 Task: Create a new list in Google Maps and name it.
Action: Mouse moved to (187, 307)
Screenshot: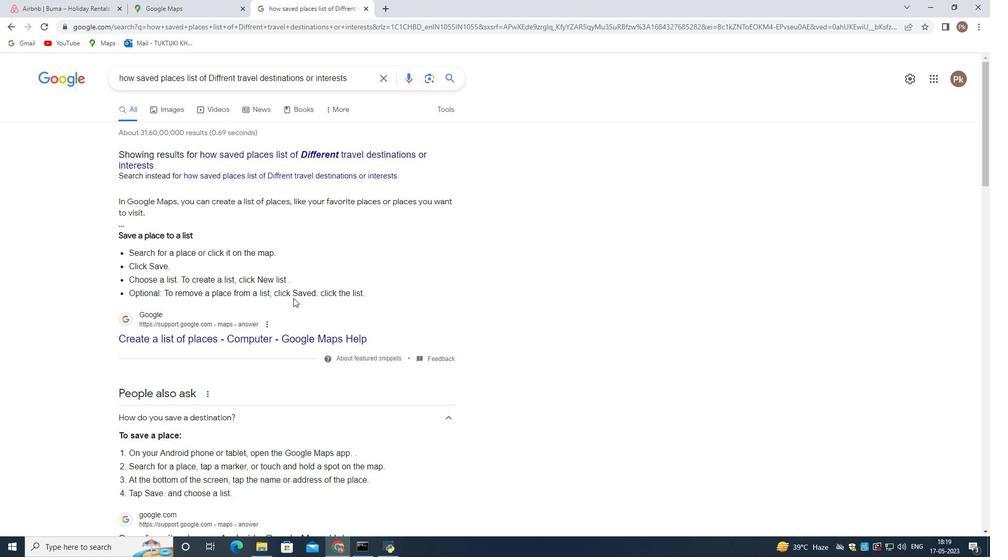 
Action: Mouse scrolled (187, 306) with delta (0, 0)
Screenshot: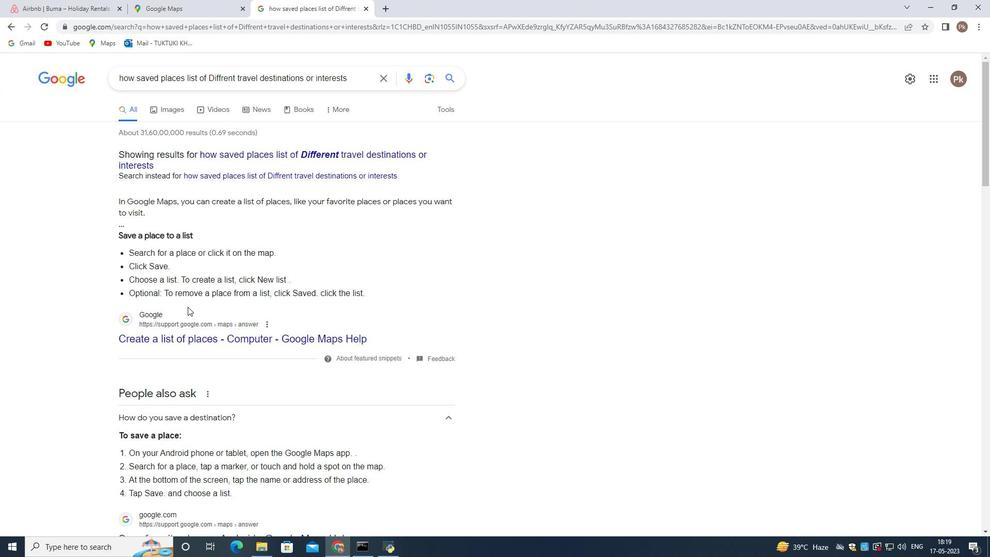 
Action: Mouse scrolled (187, 306) with delta (0, 0)
Screenshot: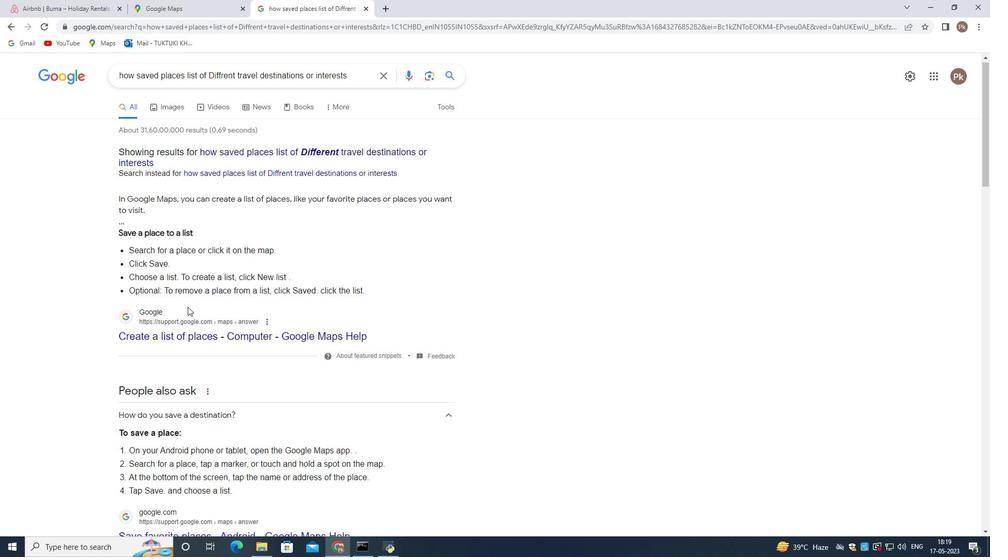 
Action: Mouse moved to (253, 397)
Screenshot: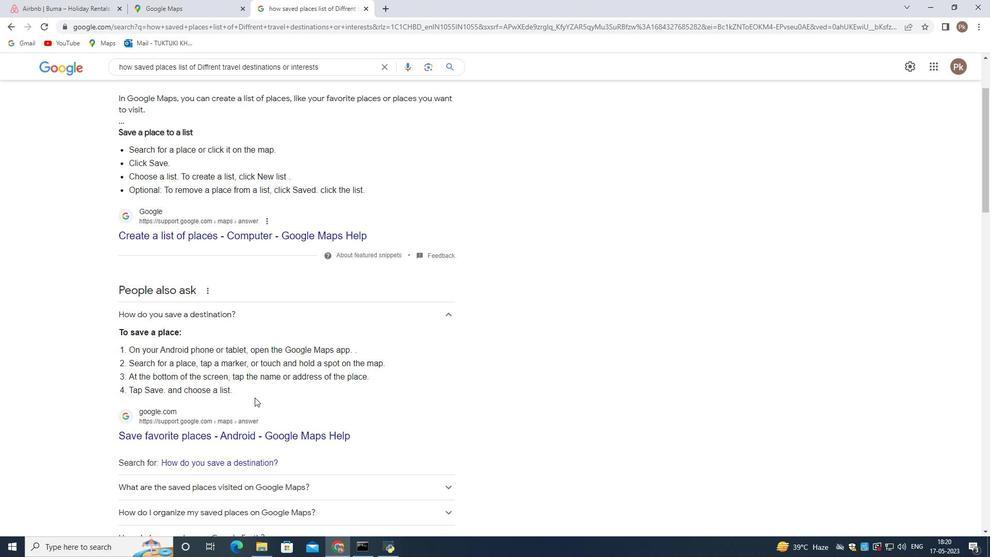 
Action: Mouse scrolled (253, 396) with delta (0, 0)
Screenshot: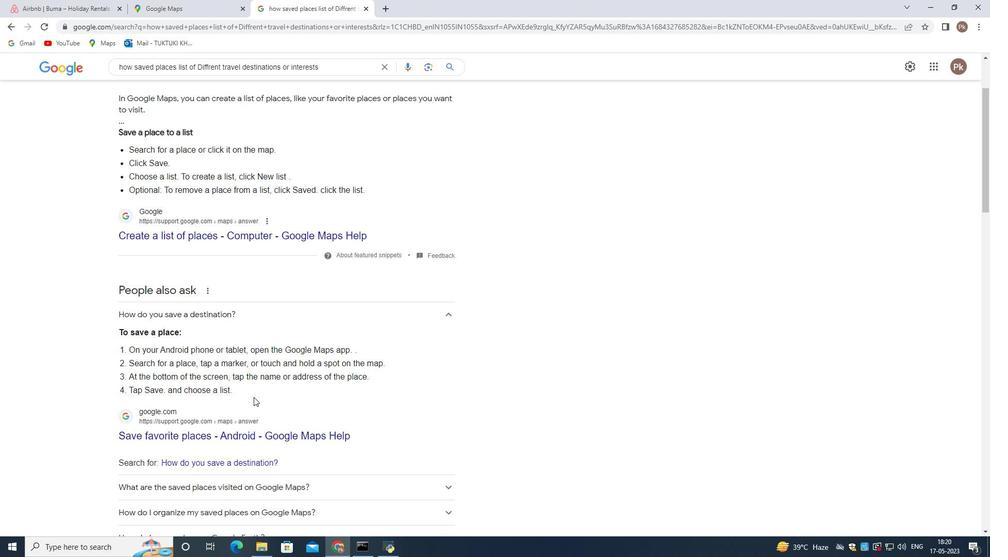 
Action: Mouse moved to (221, 348)
Screenshot: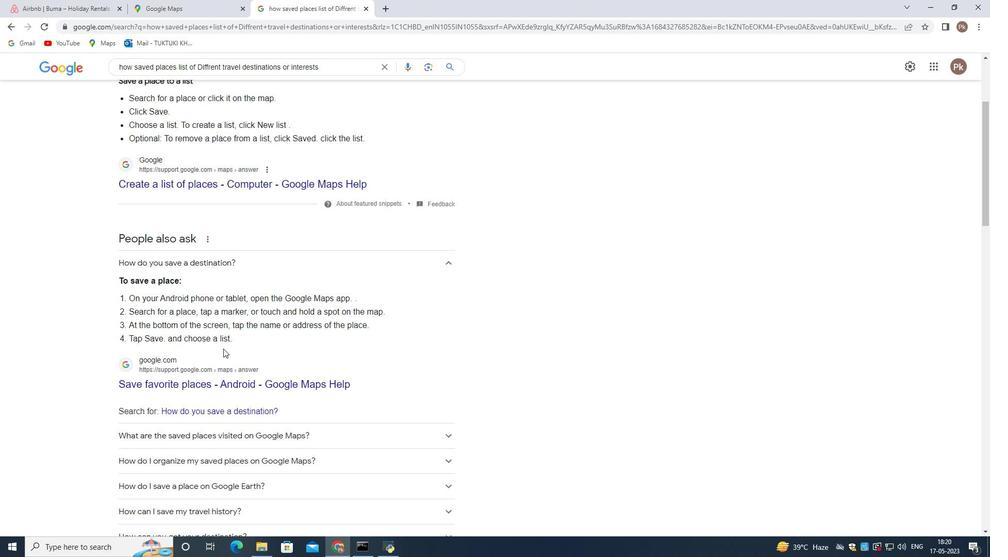 
Action: Mouse scrolled (221, 348) with delta (0, 0)
Screenshot: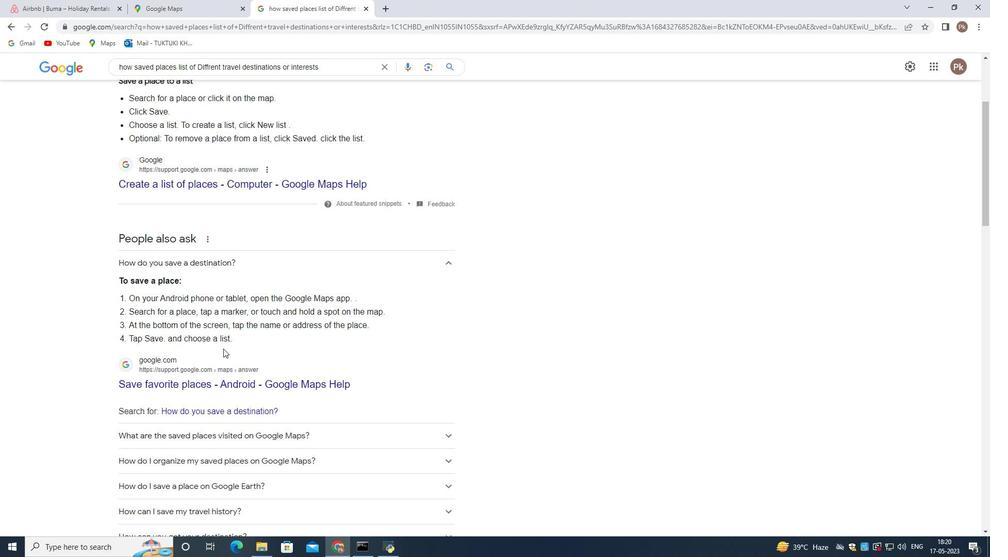 
Action: Mouse moved to (197, 409)
Screenshot: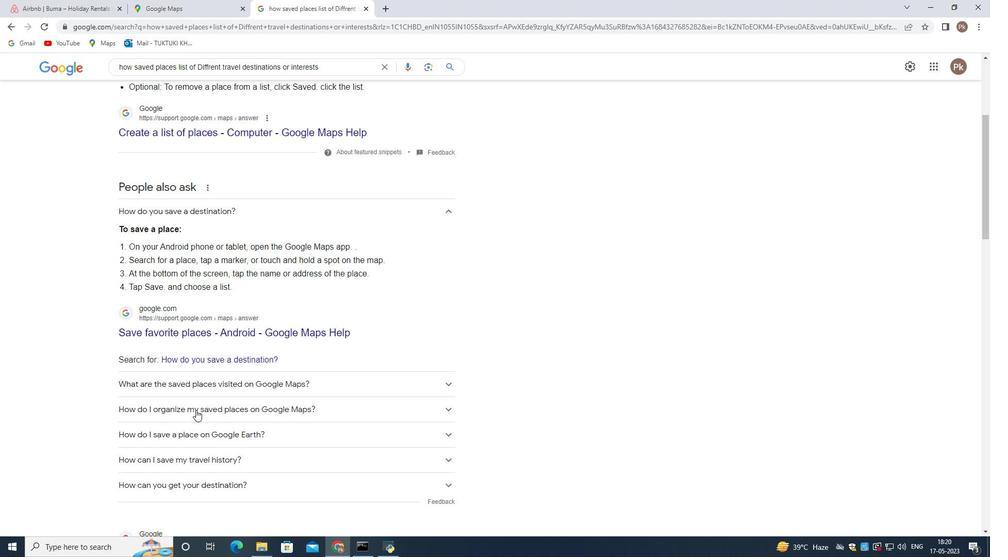
Action: Mouse pressed left at (197, 409)
Screenshot: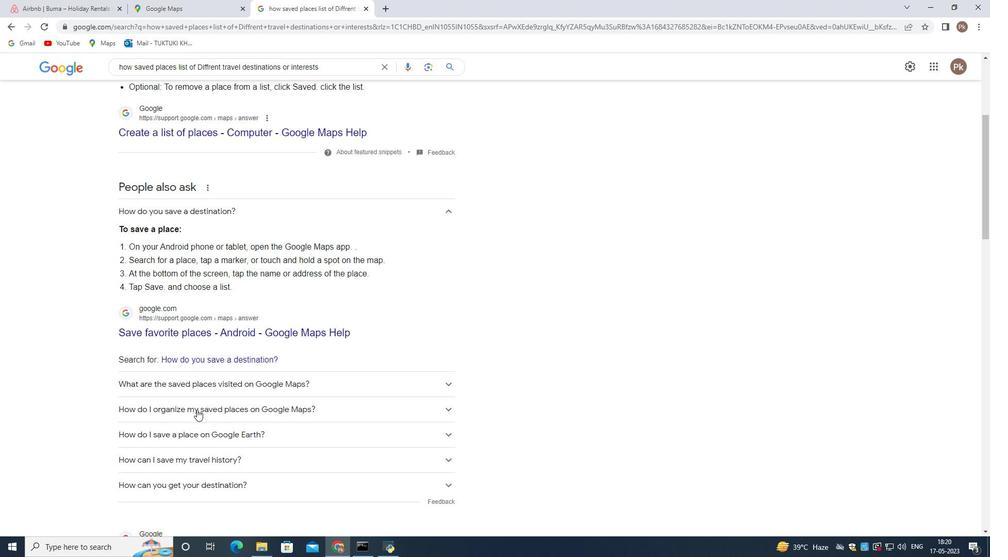 
Action: Mouse moved to (199, 375)
Screenshot: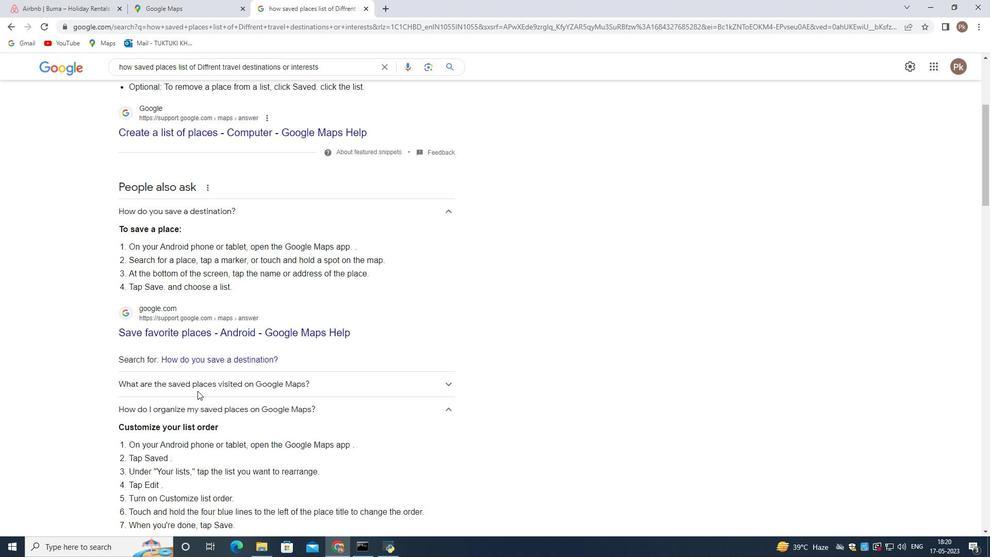 
Action: Mouse scrolled (199, 375) with delta (0, 0)
Screenshot: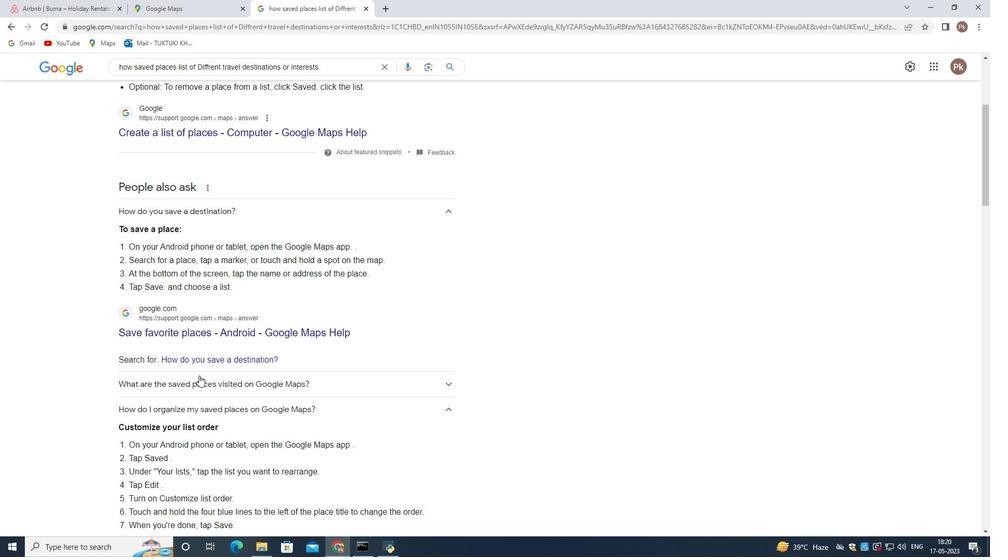 
Action: Mouse scrolled (199, 375) with delta (0, 0)
Screenshot: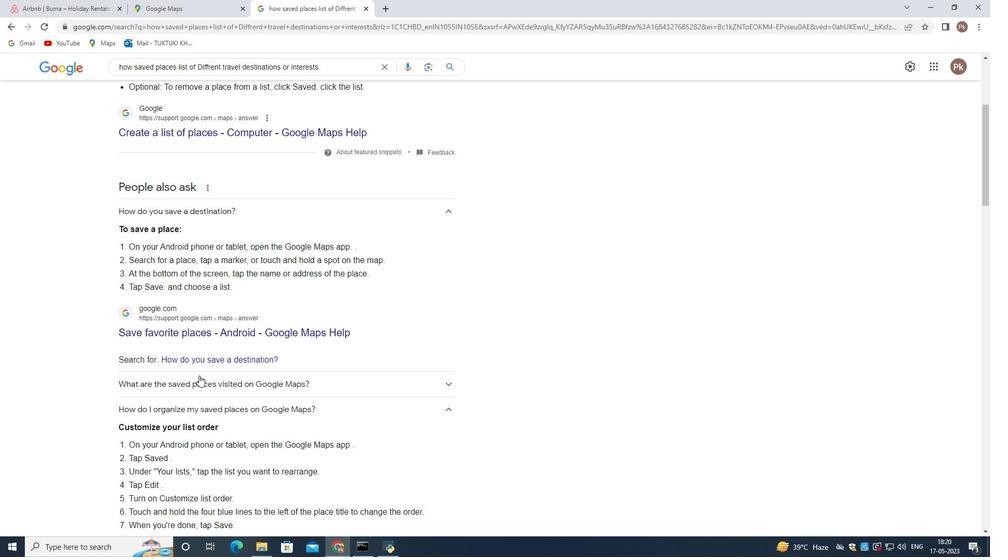 
Action: Mouse moved to (162, 5)
Screenshot: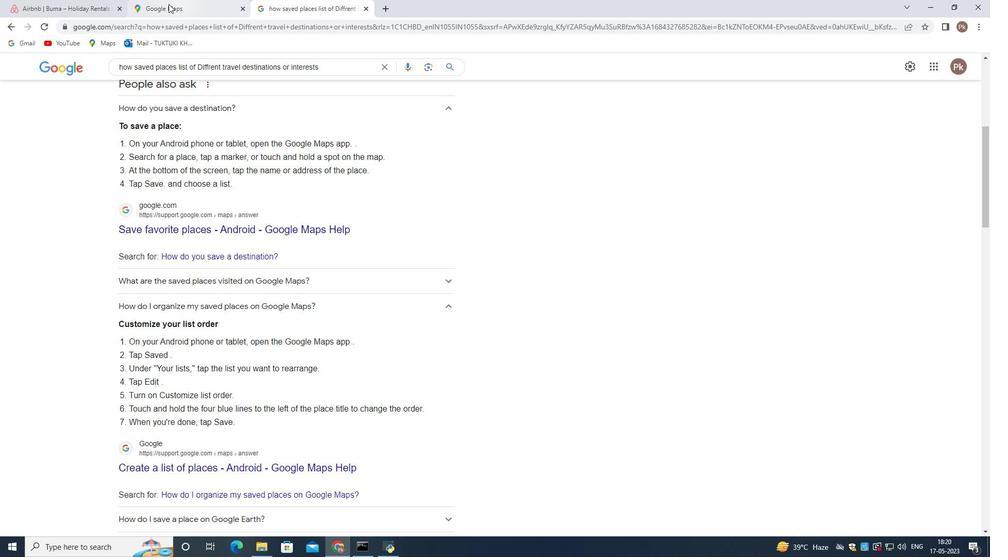 
Action: Mouse pressed left at (162, 5)
Screenshot: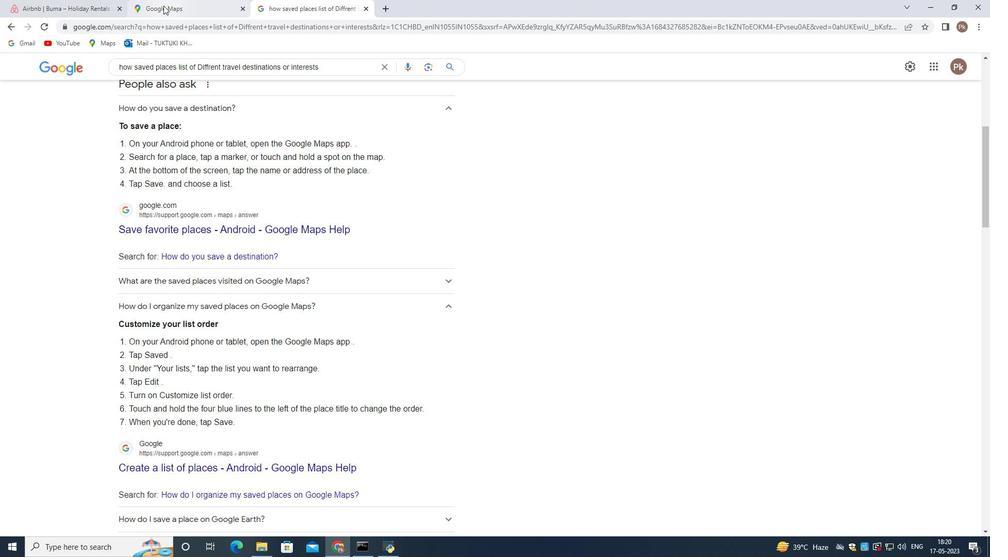 
Action: Mouse moved to (19, 97)
Screenshot: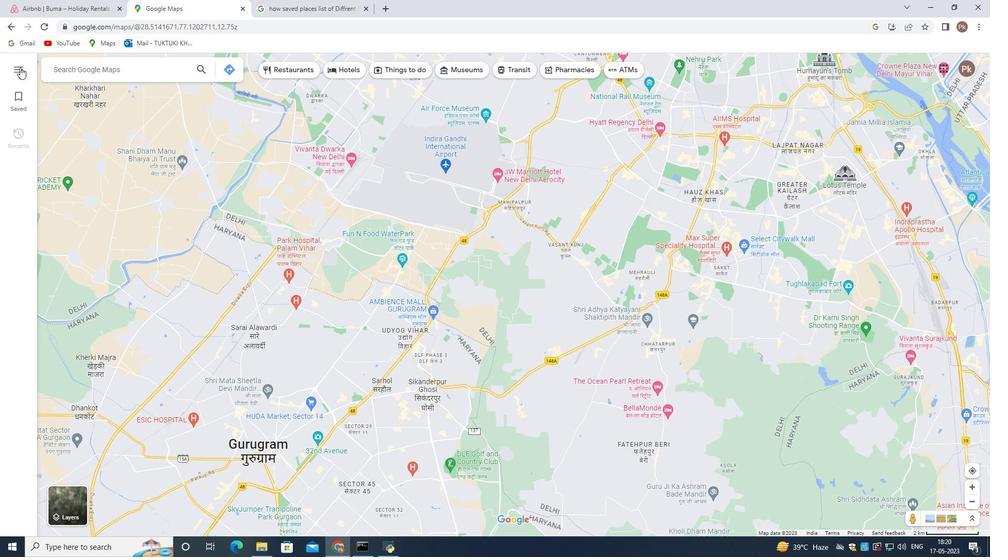 
Action: Mouse scrolled (19, 98) with delta (0, 0)
Screenshot: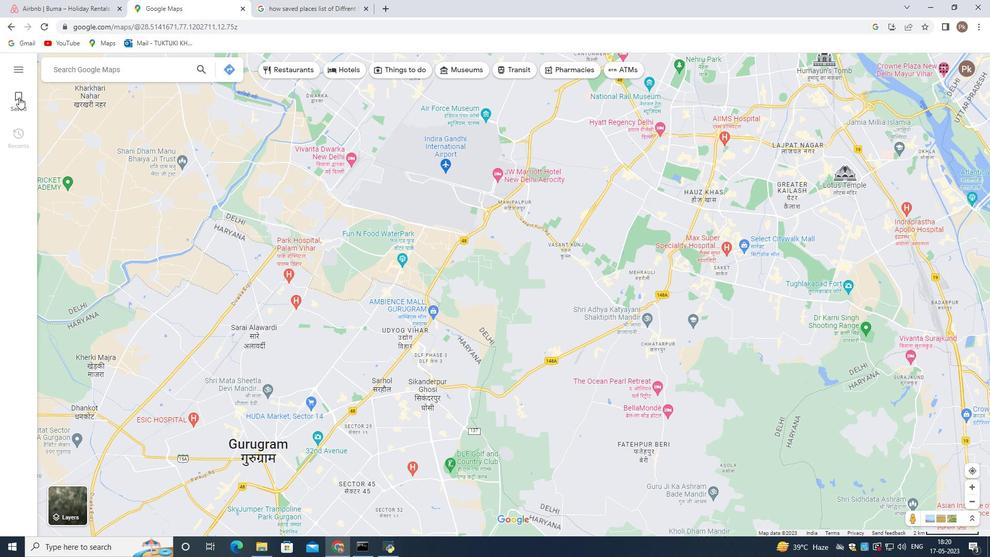 
Action: Mouse scrolled (19, 98) with delta (0, 0)
Screenshot: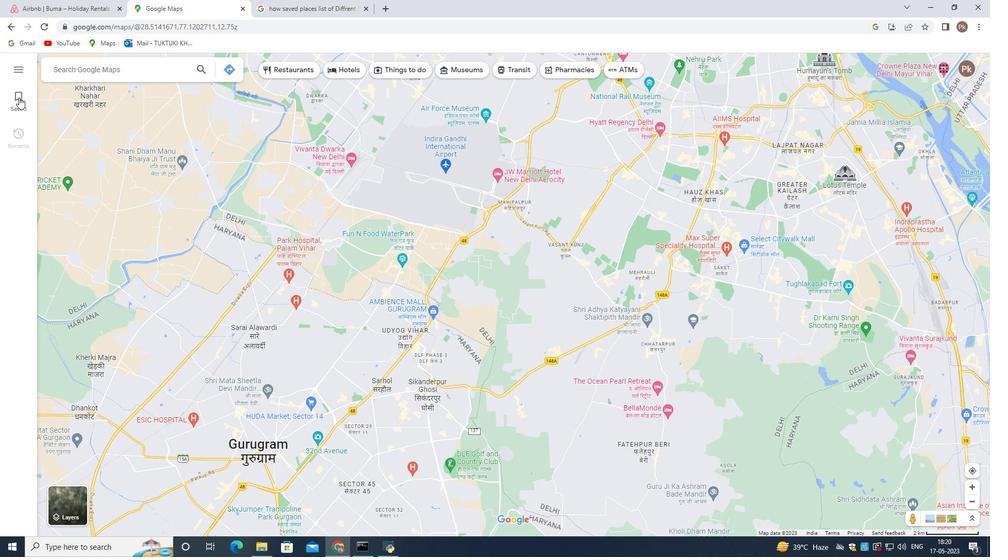 
Action: Mouse scrolled (19, 98) with delta (0, 0)
Screenshot: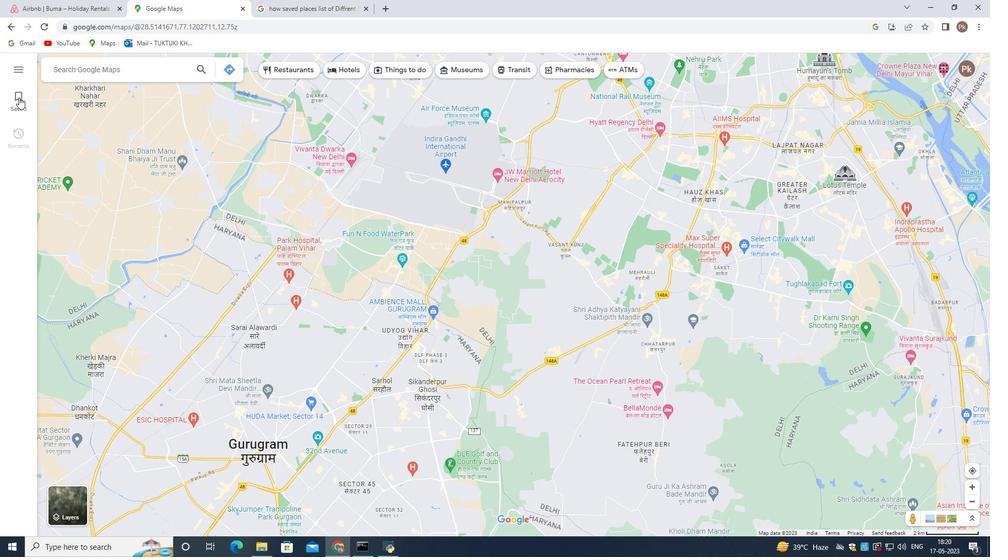 
Action: Mouse moved to (19, 69)
Screenshot: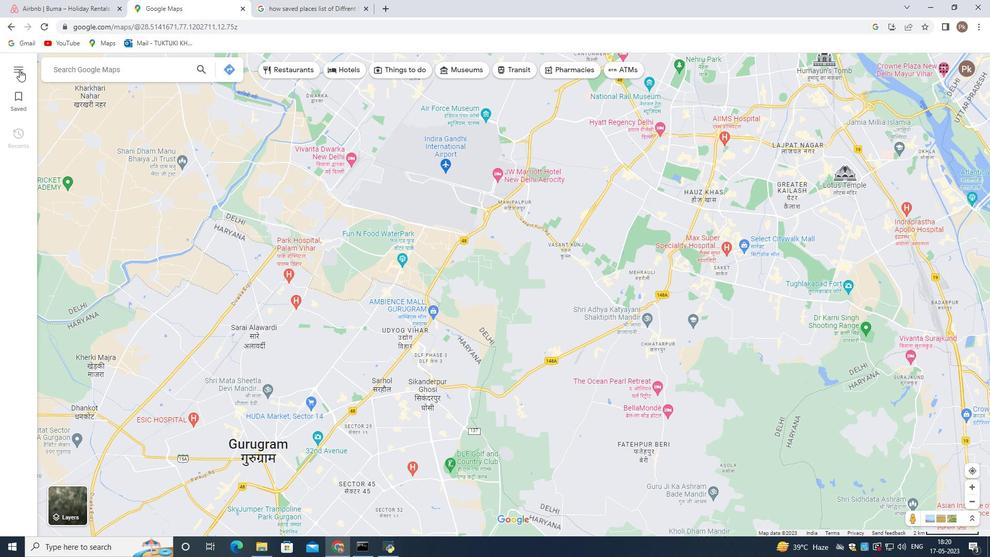 
Action: Mouse pressed left at (19, 69)
Screenshot: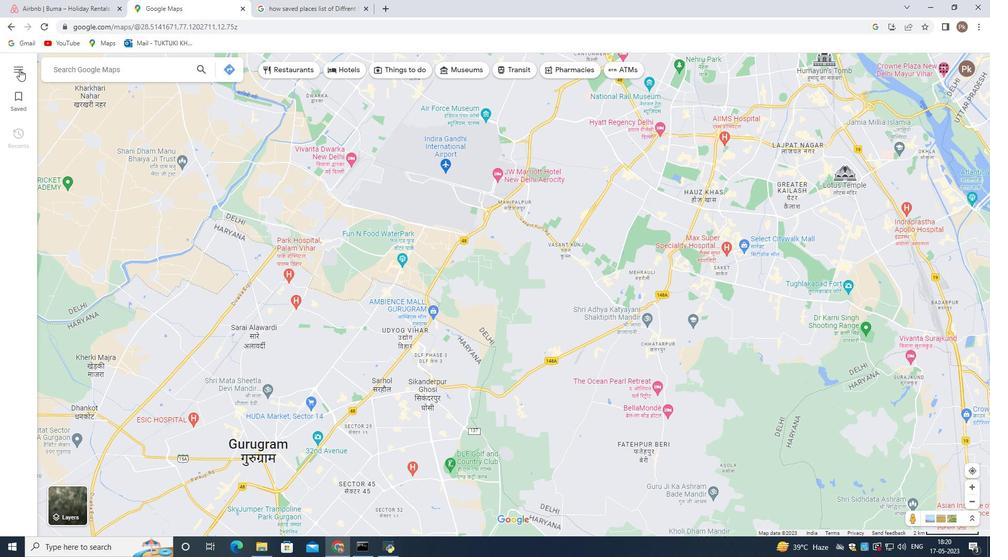 
Action: Mouse moved to (36, 122)
Screenshot: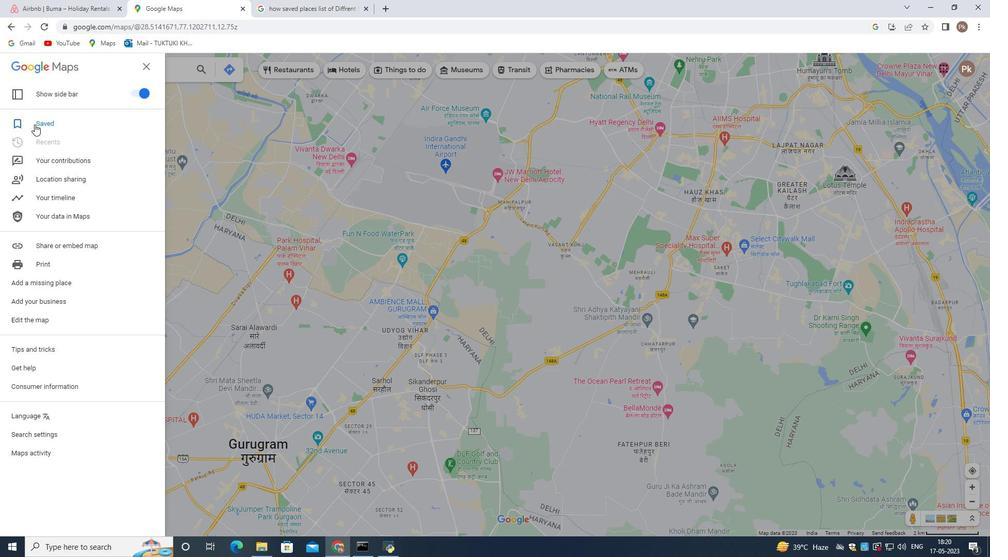 
Action: Mouse pressed left at (36, 122)
Screenshot: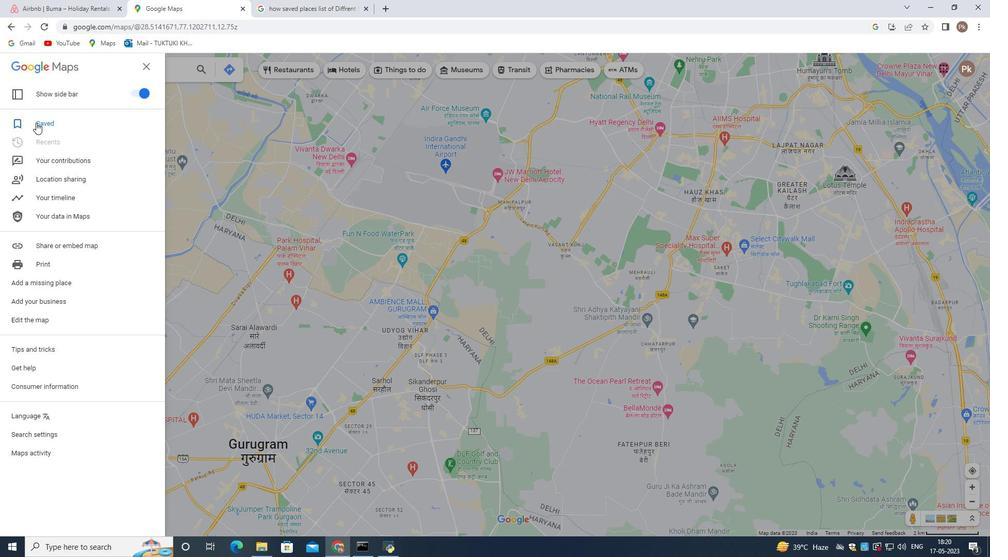
Action: Mouse moved to (208, 124)
Screenshot: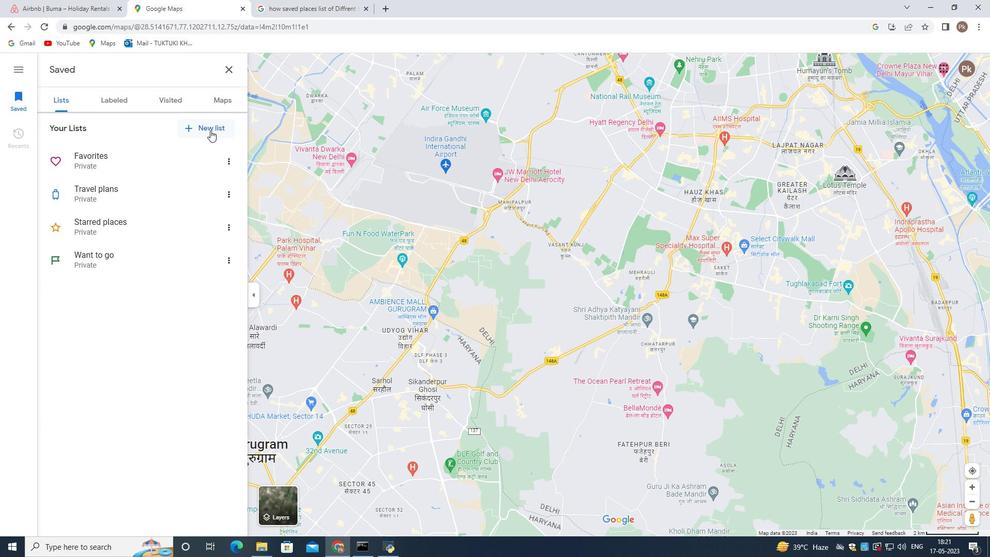 
Action: Mouse pressed left at (208, 124)
Screenshot: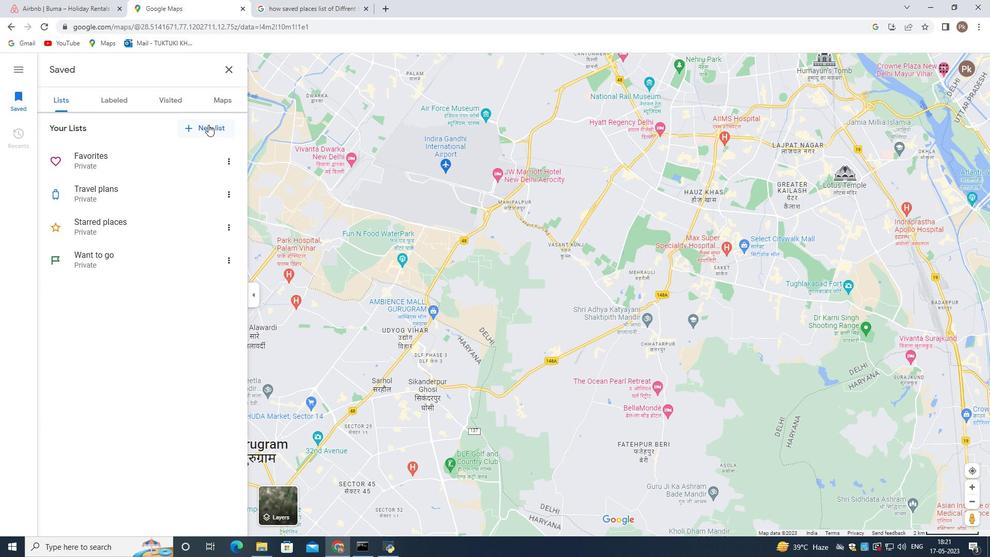
Action: Mouse moved to (575, 252)
Screenshot: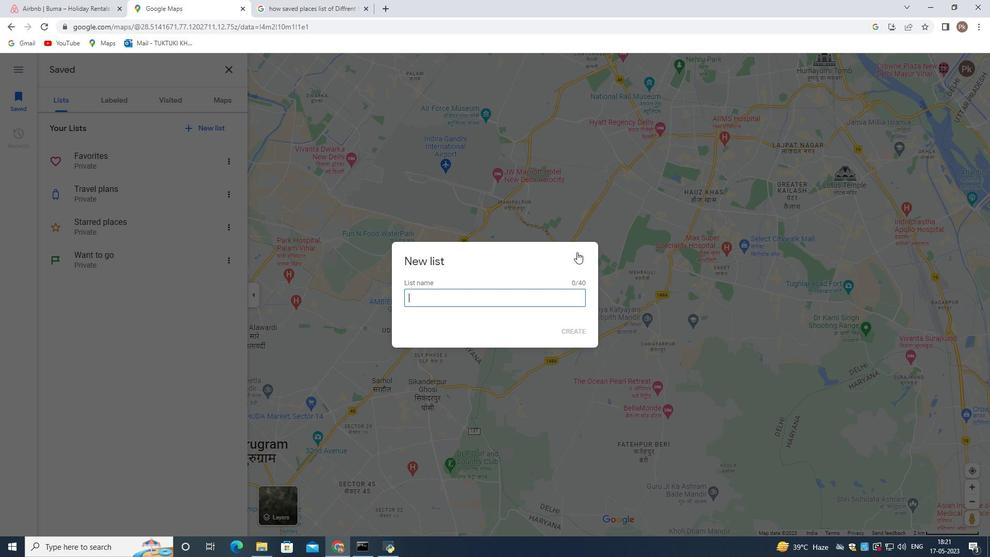
Action: Mouse pressed left at (575, 252)
Screenshot: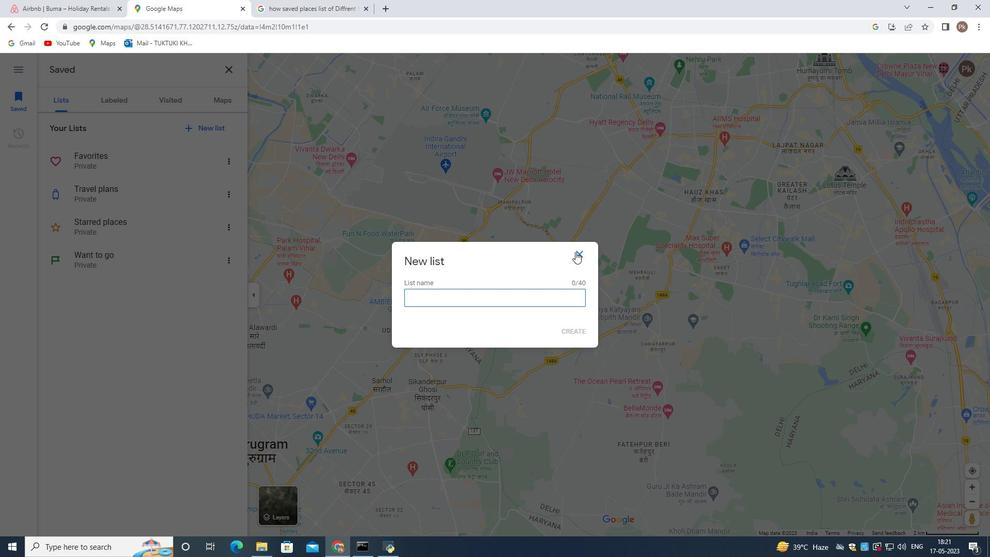 
Action: Mouse moved to (11, 24)
Screenshot: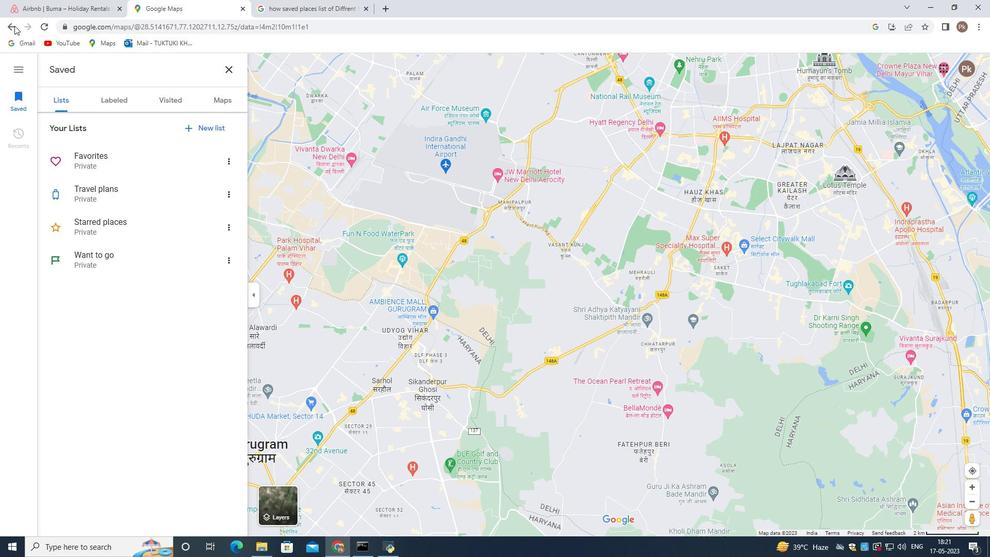 
Action: Mouse pressed left at (11, 24)
Screenshot: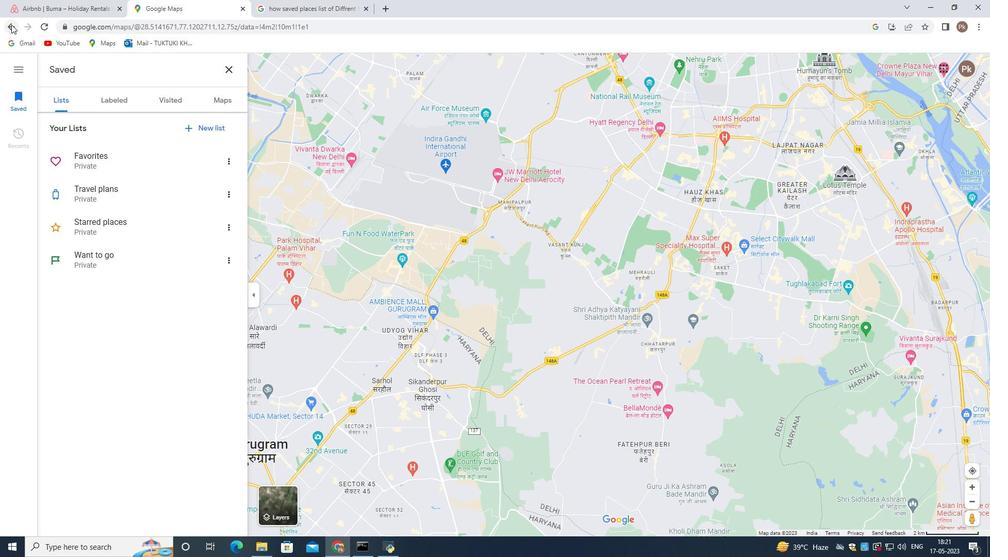 
Action: Mouse moved to (20, 67)
Screenshot: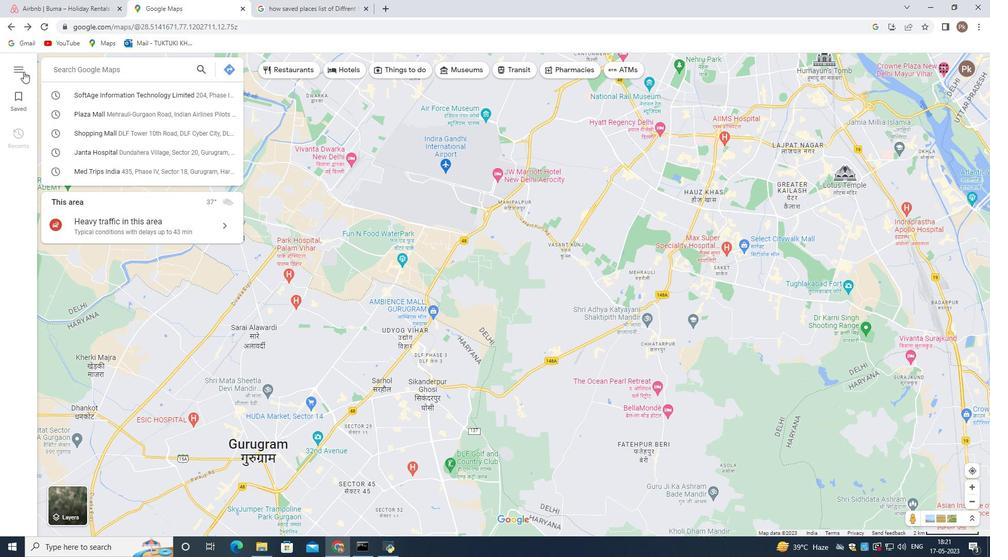 
Action: Mouse pressed left at (20, 67)
Screenshot: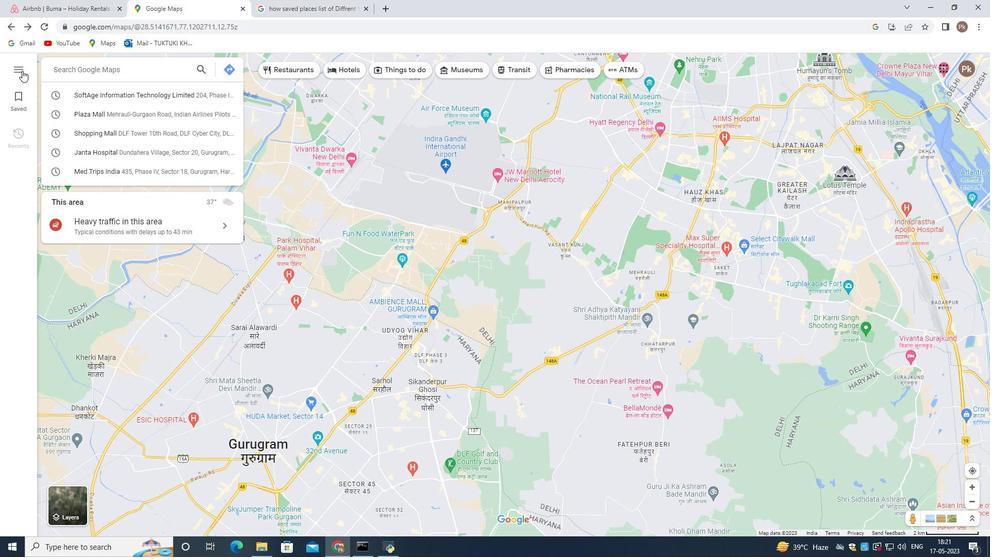
Action: Mouse moved to (26, 452)
Screenshot: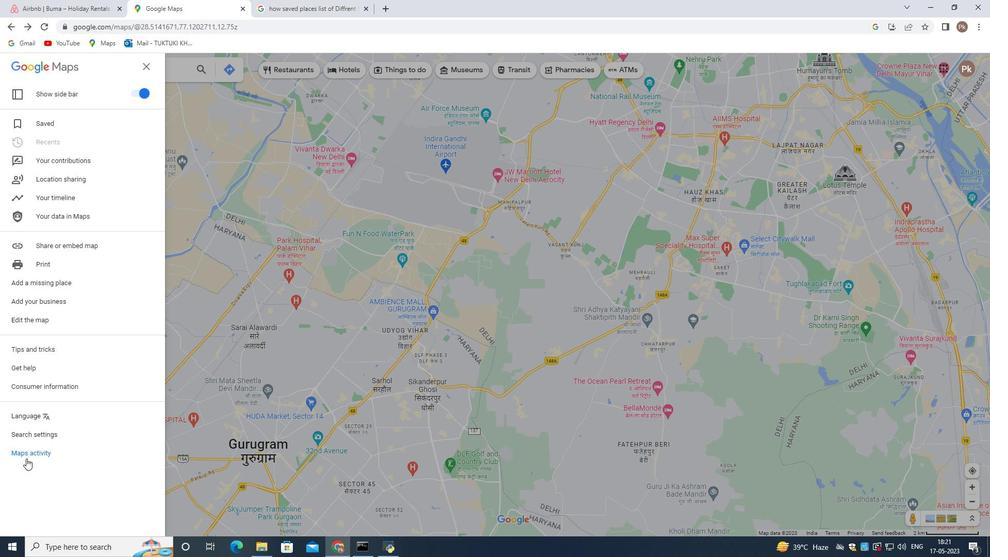 
Action: Mouse pressed left at (26, 452)
Screenshot: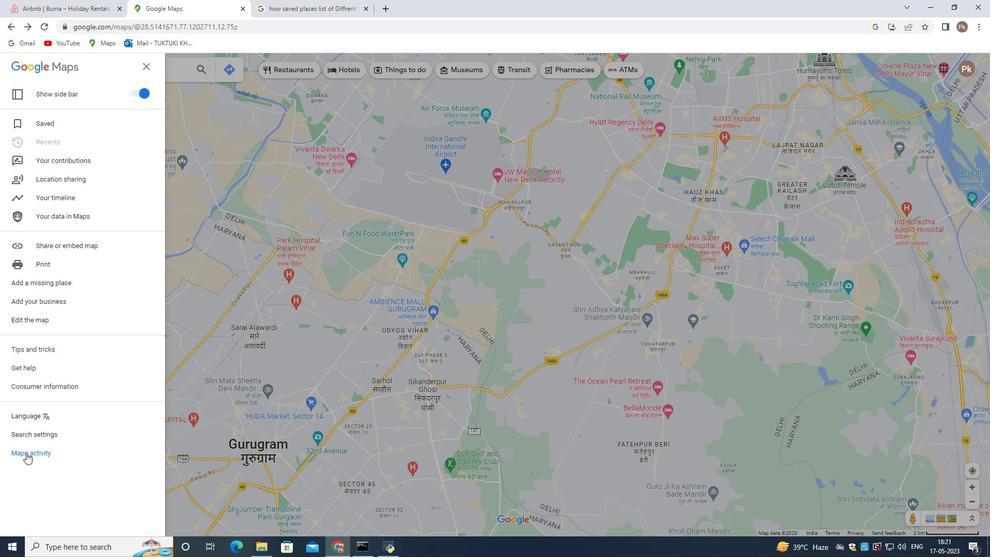 
Action: Mouse moved to (11, 24)
Screenshot: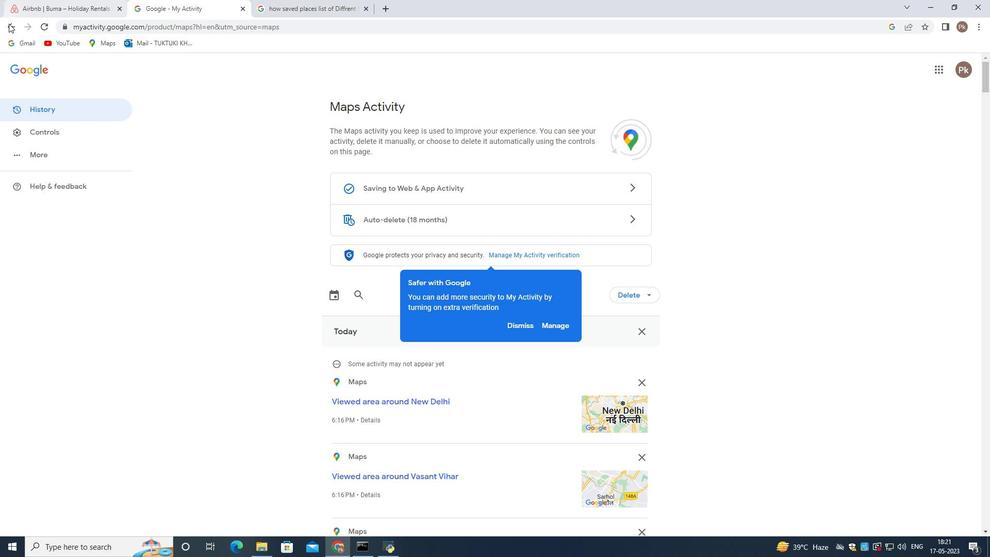 
Action: Mouse pressed left at (11, 24)
Screenshot: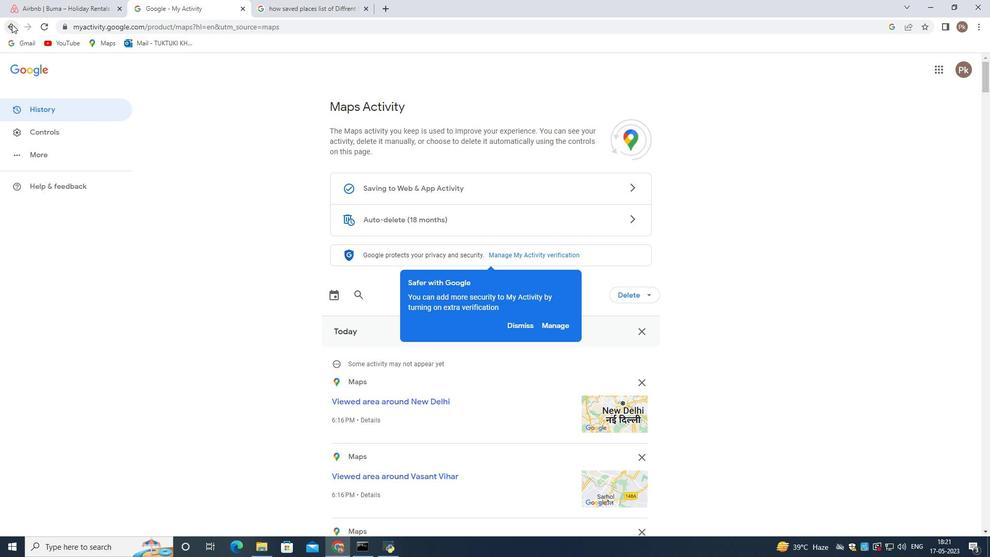 
Action: Mouse moved to (8, 23)
Screenshot: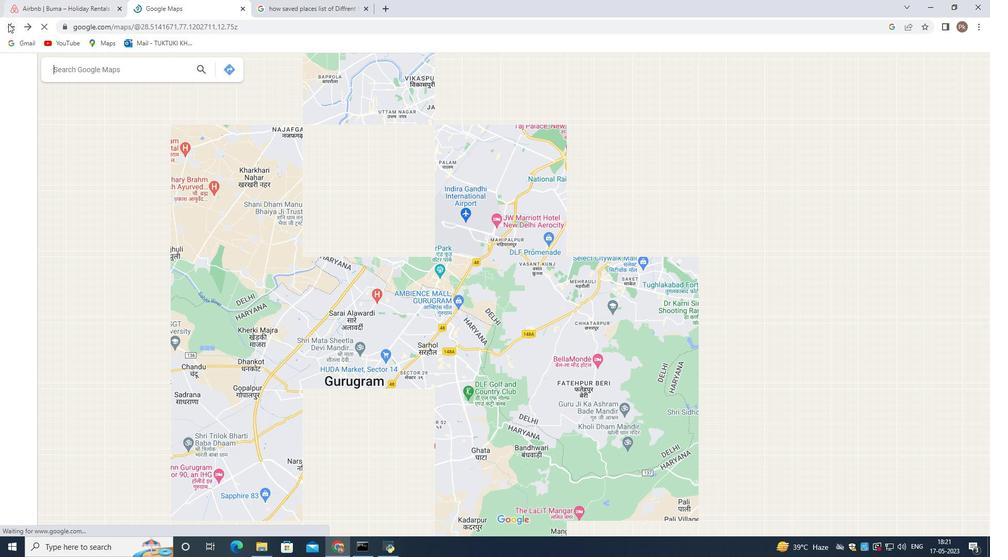 
Action: Mouse pressed left at (8, 23)
Screenshot: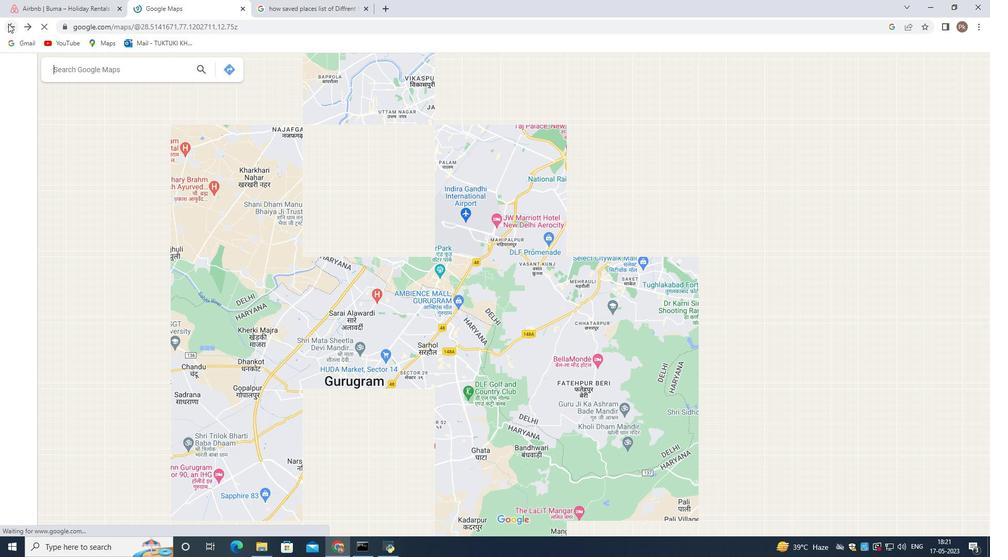 
Action: Mouse moved to (9, 26)
Screenshot: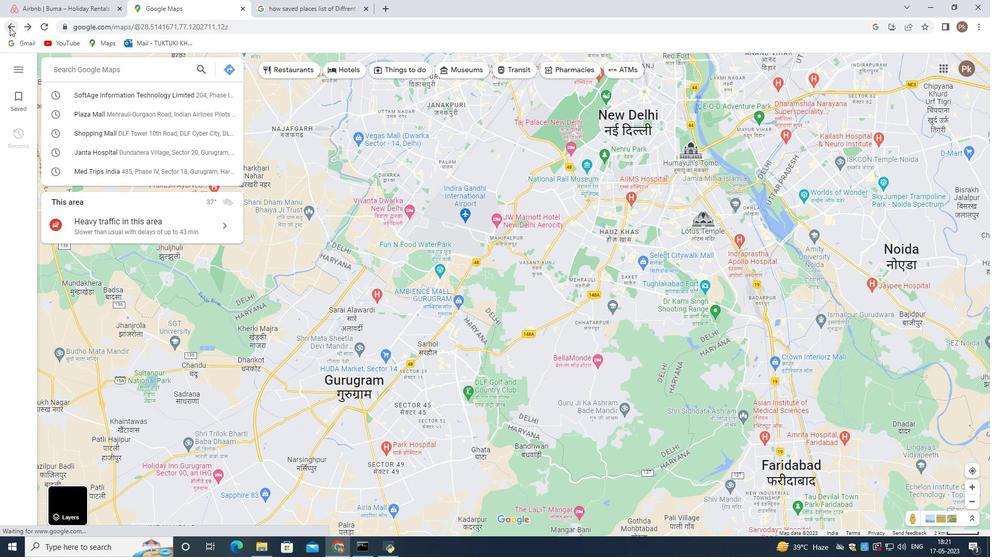 
Action: Mouse pressed left at (9, 26)
Screenshot: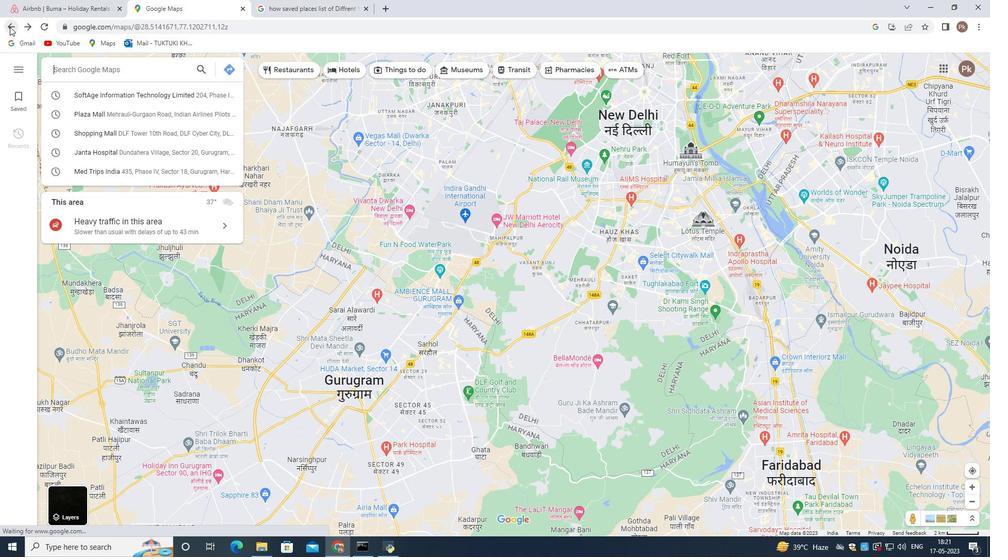 
Action: Mouse moved to (183, 1)
Screenshot: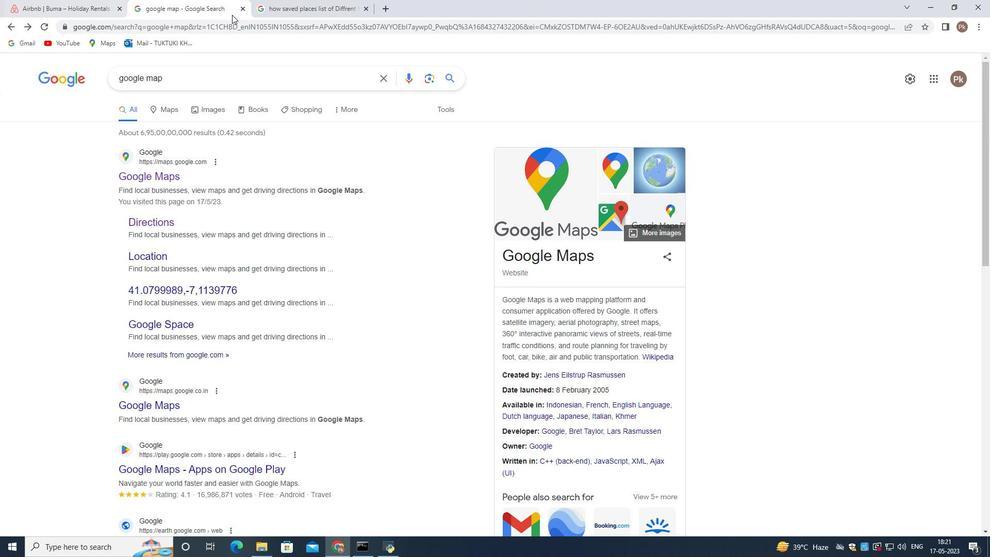 
Action: Mouse pressed left at (183, 1)
Screenshot: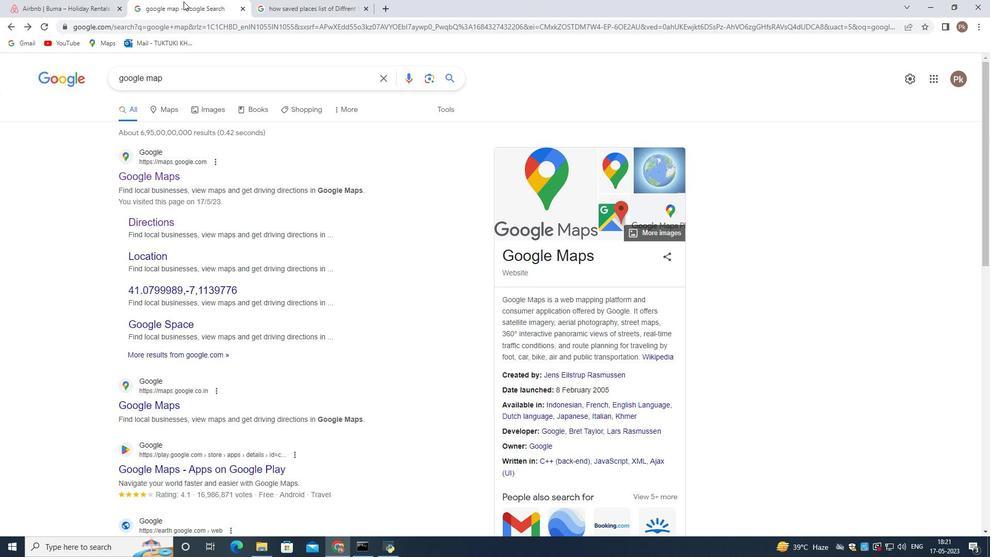 
Action: Mouse moved to (184, 2)
Screenshot: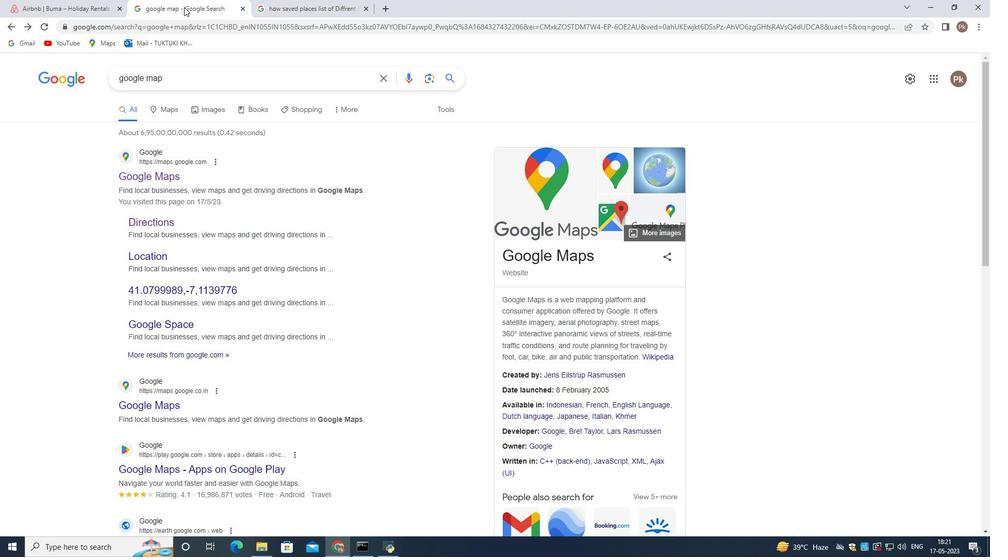 
Action: Mouse pressed left at (184, 2)
Screenshot: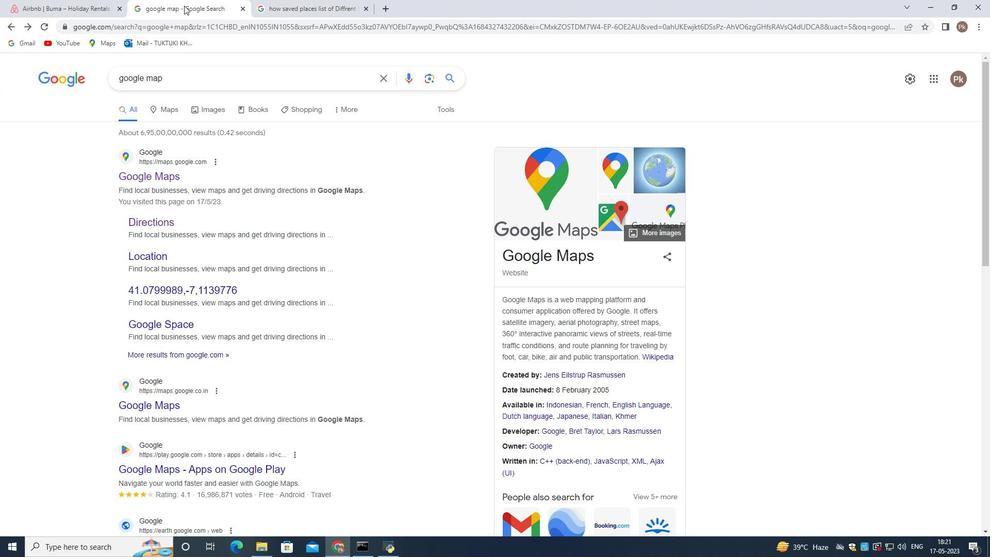 
Action: Mouse moved to (216, 79)
Screenshot: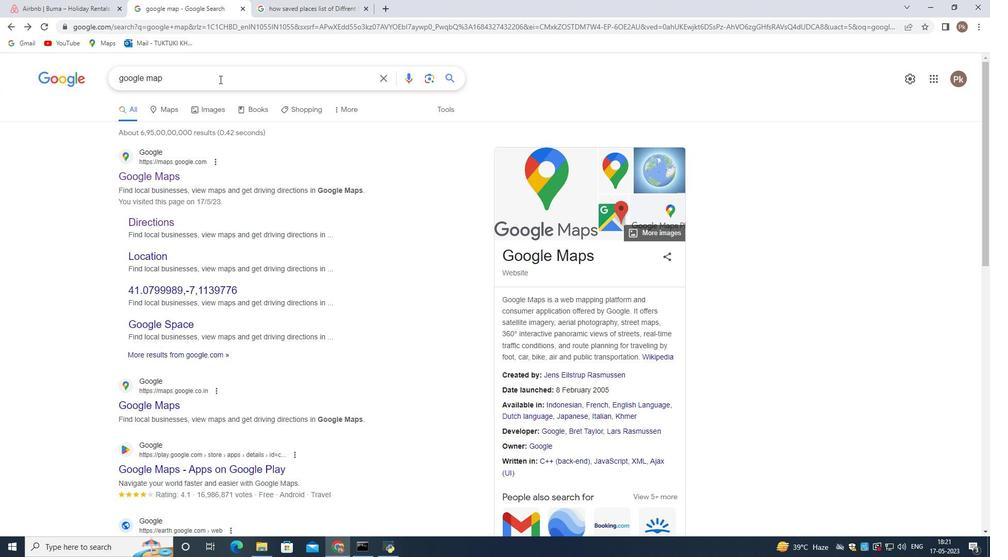 
Action: Mouse pressed left at (216, 79)
Screenshot: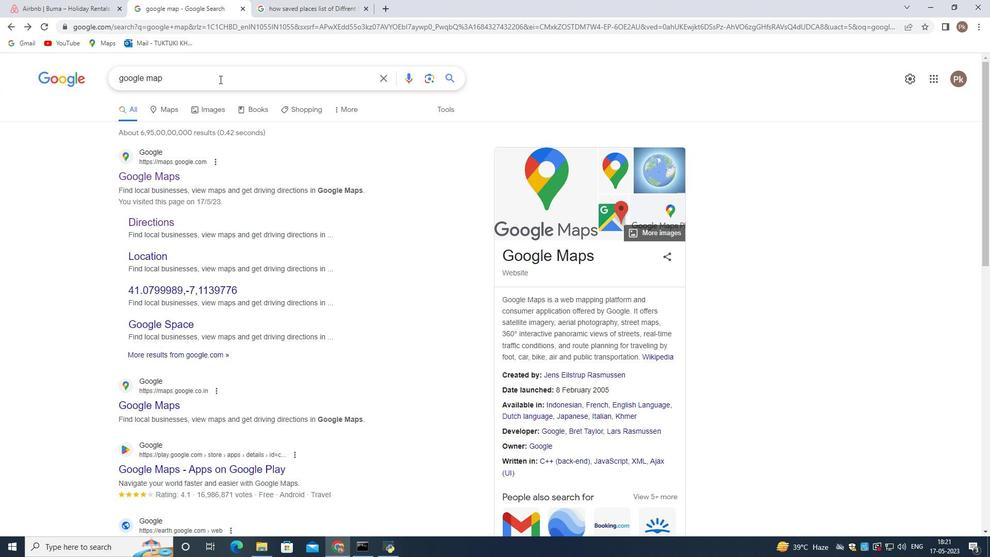 
Action: Mouse moved to (211, 76)
Screenshot: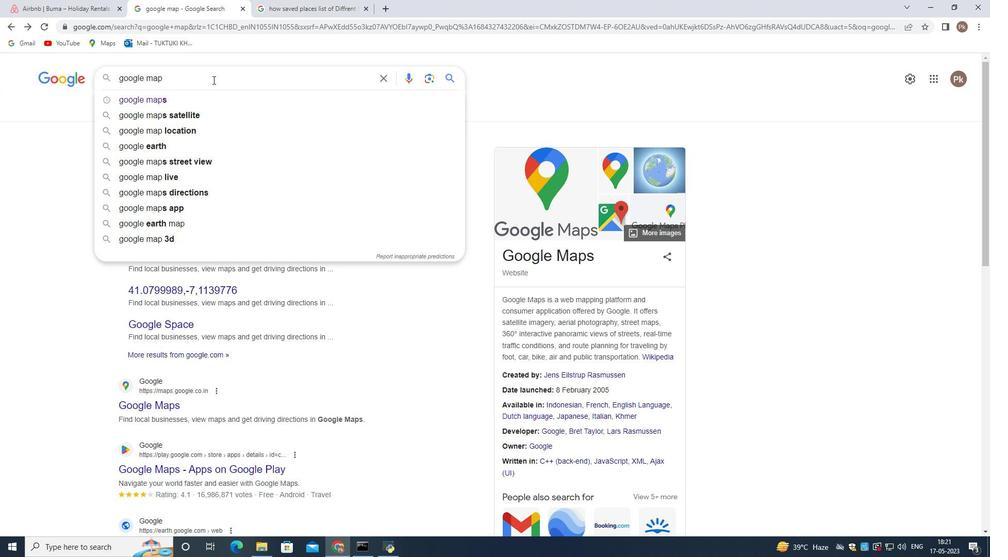 
Action: Key pressed <Key.enter>
Screenshot: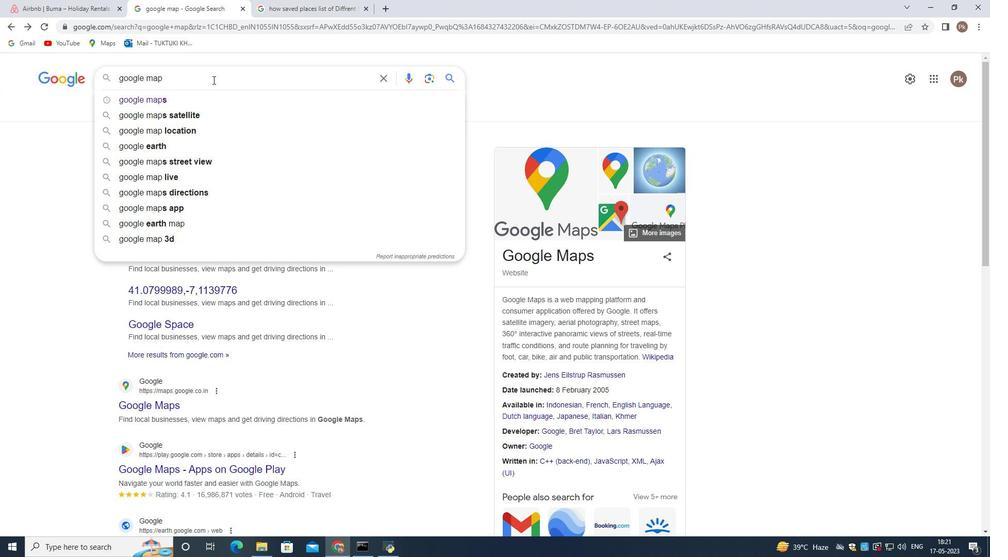 
Action: Mouse moved to (149, 180)
Screenshot: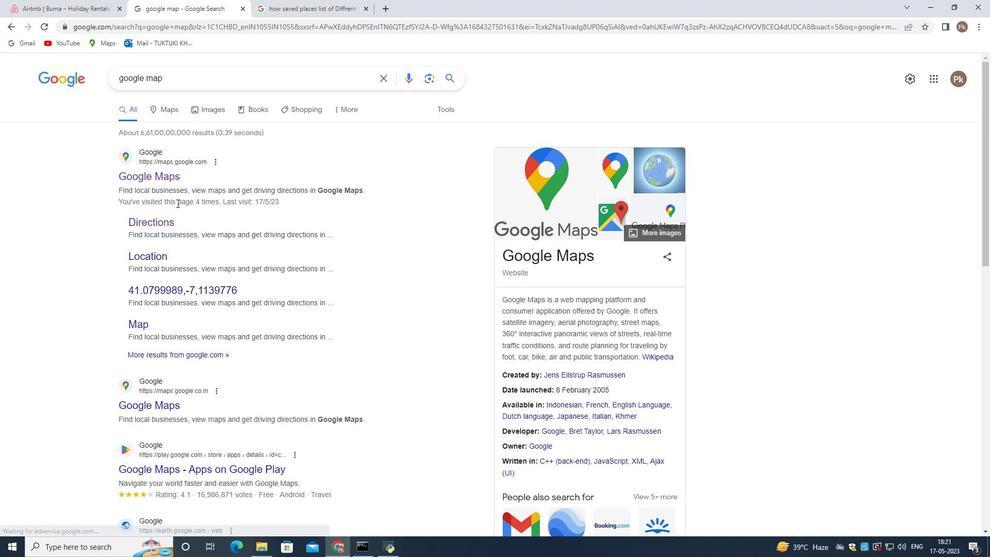 
Action: Mouse pressed left at (149, 180)
Screenshot: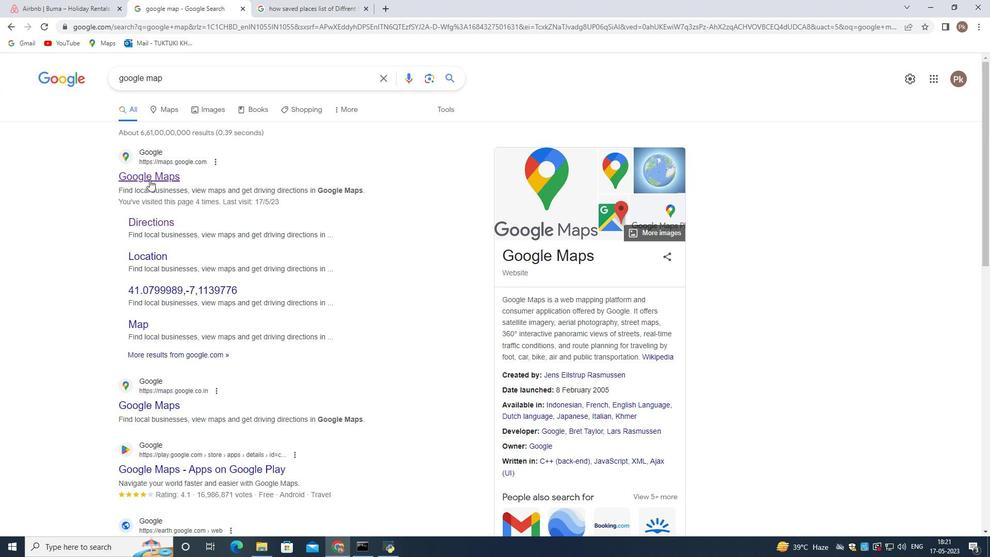
Action: Mouse moved to (176, 249)
Screenshot: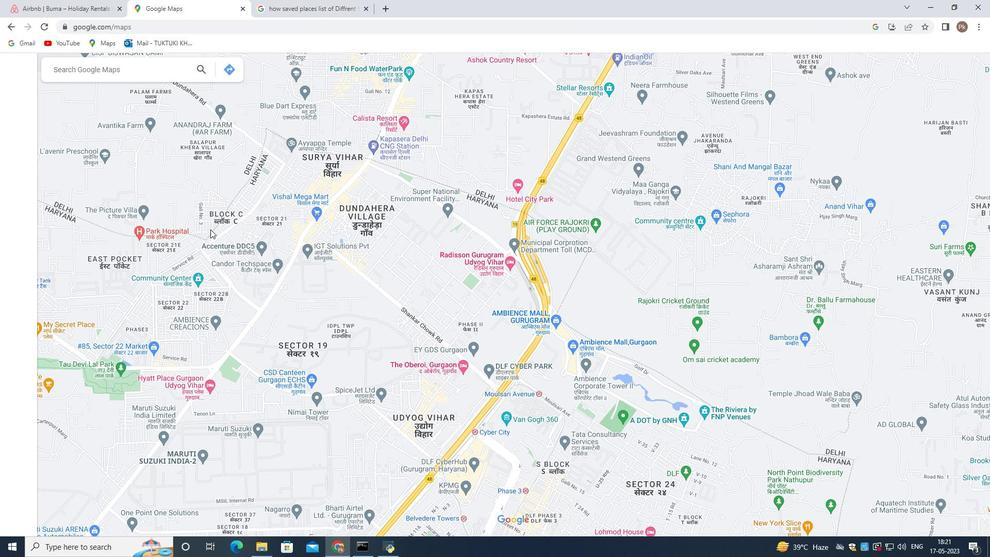 
Action: Mouse scrolled (176, 248) with delta (0, 0)
Screenshot: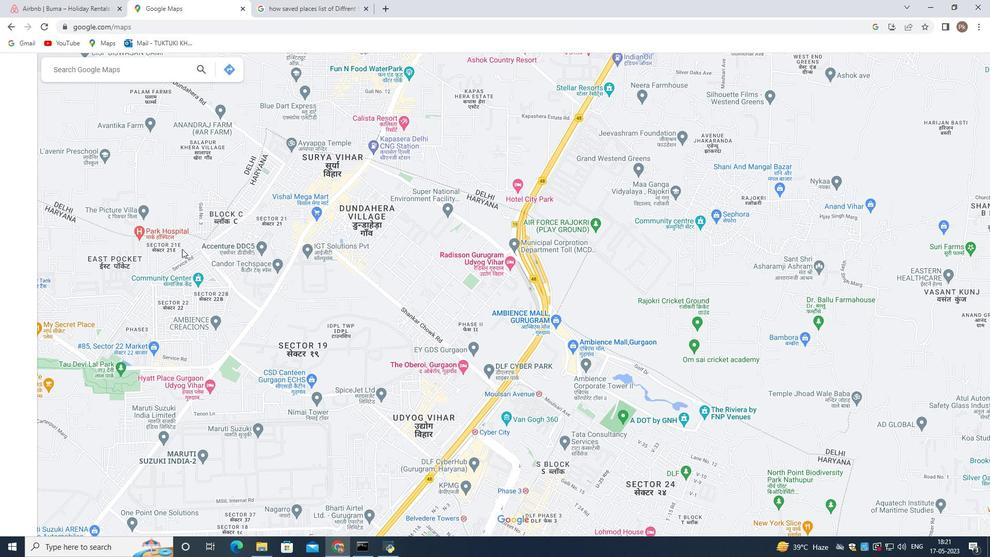 
Action: Mouse scrolled (176, 248) with delta (0, 0)
Screenshot: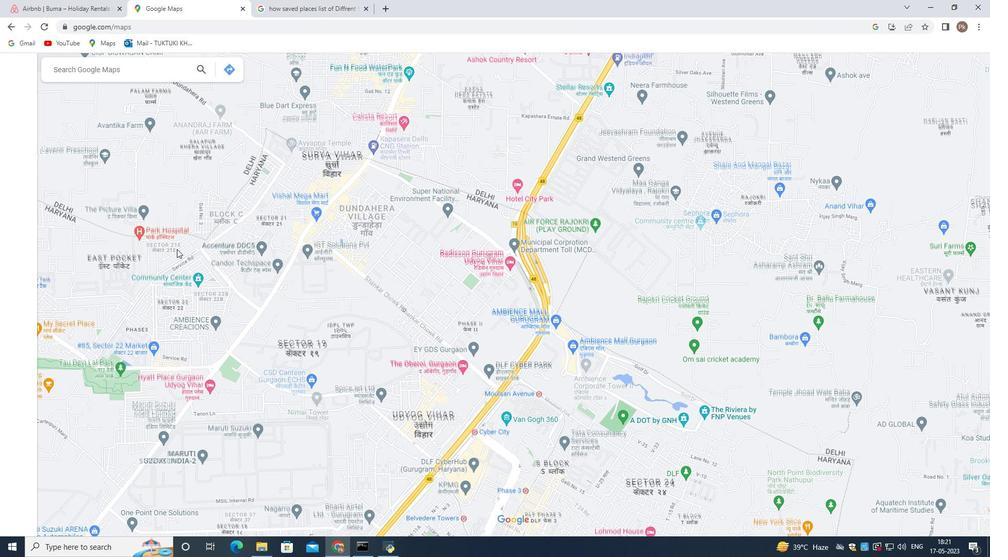 
Action: Mouse scrolled (176, 248) with delta (0, 0)
Screenshot: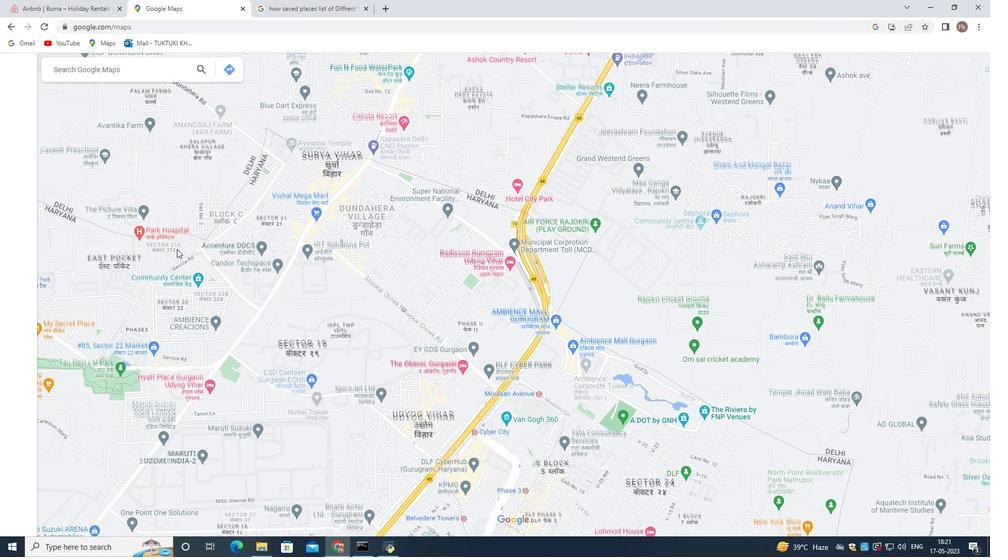 
Action: Mouse scrolled (176, 248) with delta (0, 0)
Screenshot: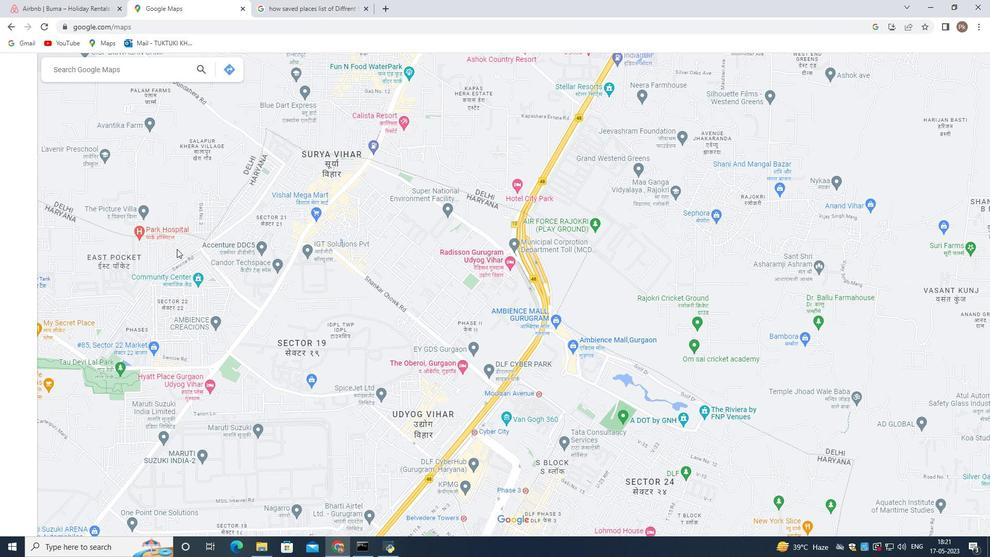 
Action: Mouse moved to (526, 326)
Screenshot: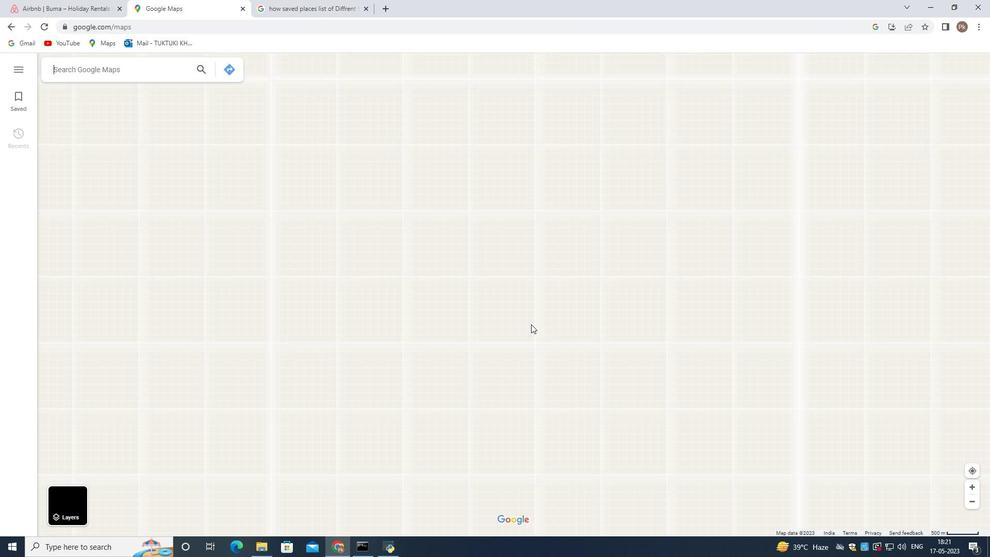 
Action: Mouse scrolled (526, 325) with delta (0, 0)
Screenshot: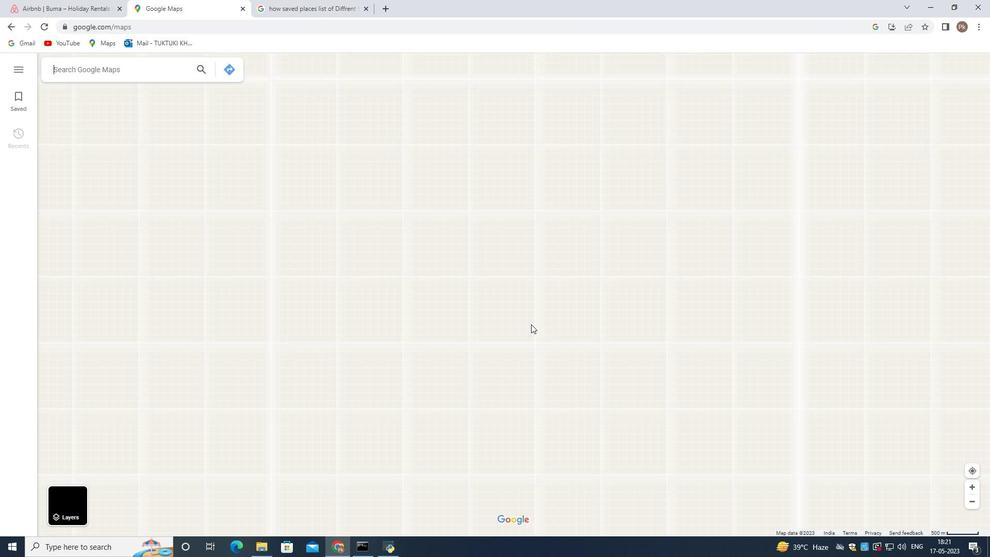 
Action: Mouse moved to (525, 327)
Screenshot: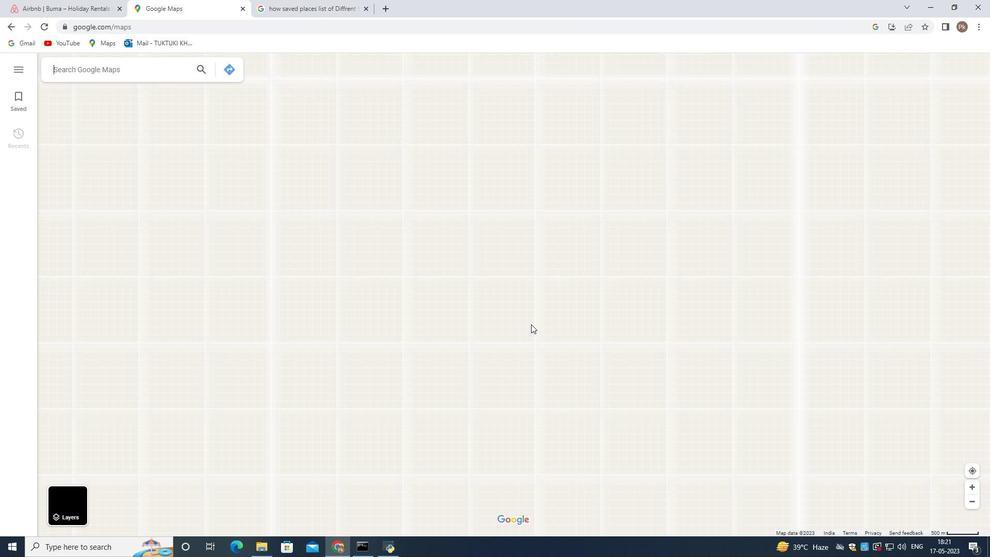 
Action: Mouse scrolled (525, 327) with delta (0, 0)
Screenshot: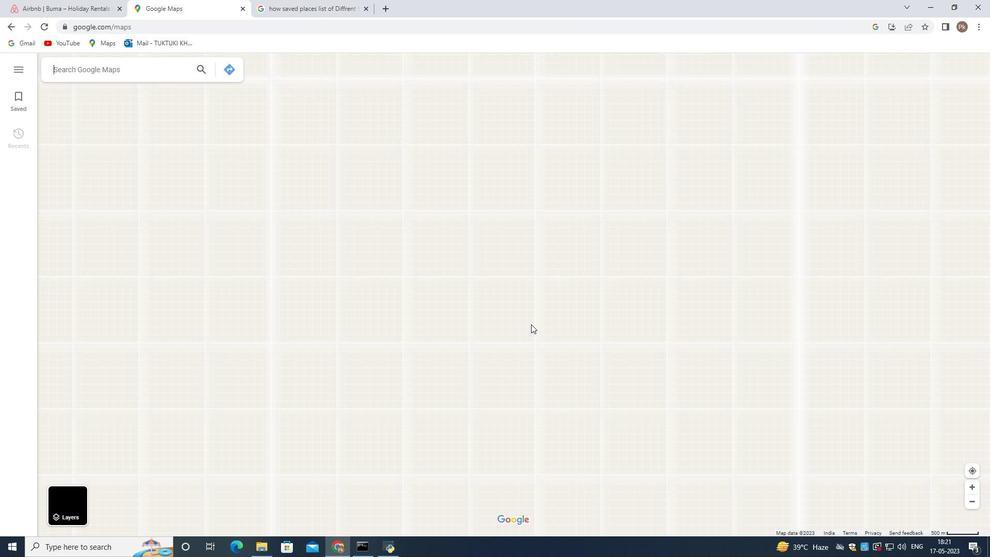 
Action: Mouse moved to (524, 329)
Screenshot: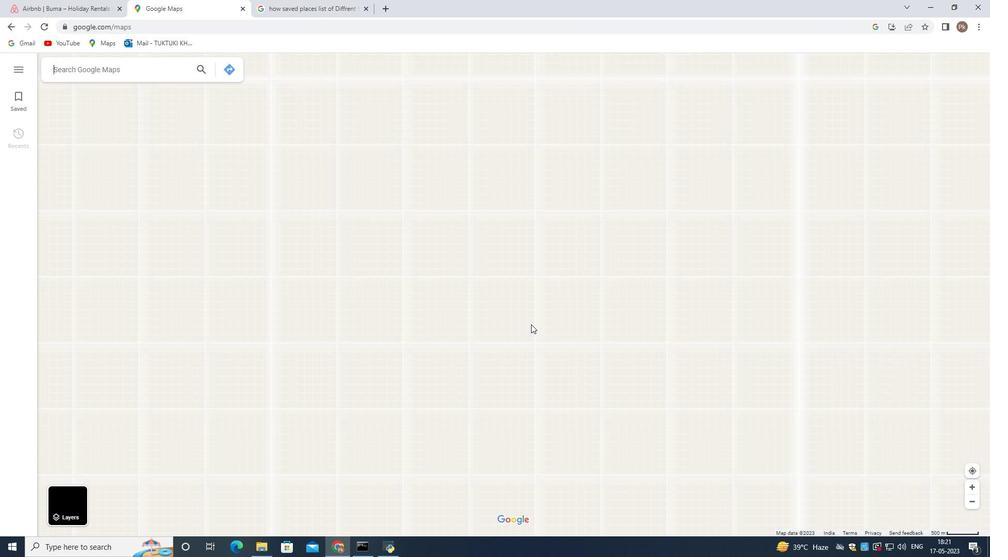 
Action: Mouse scrolled (524, 328) with delta (0, 0)
Screenshot: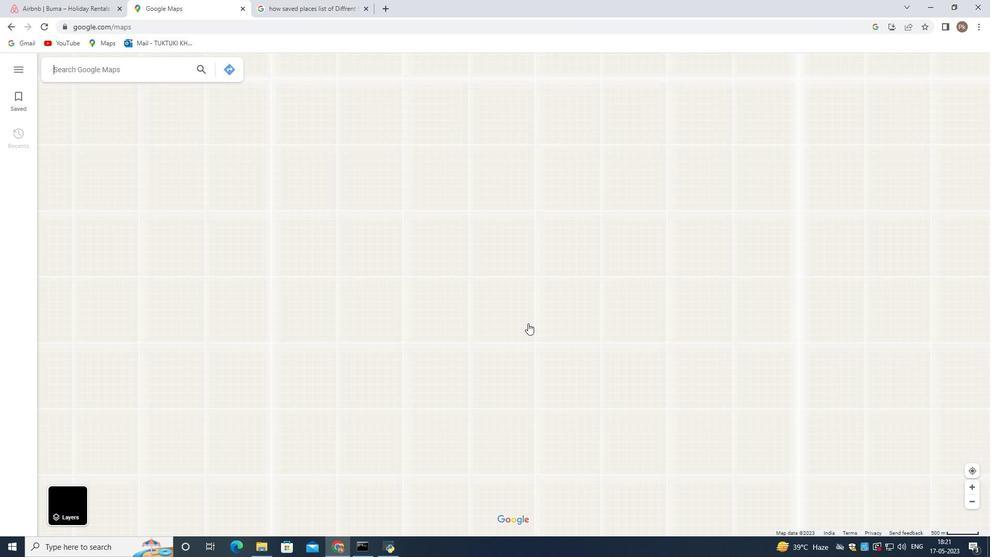 
Action: Mouse moved to (18, 68)
Screenshot: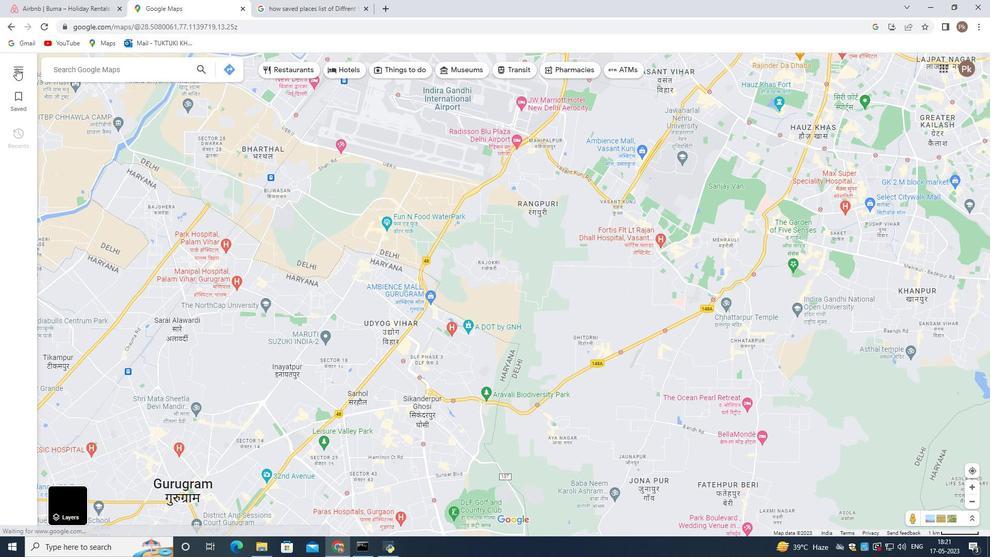 
Action: Mouse pressed left at (18, 68)
Screenshot: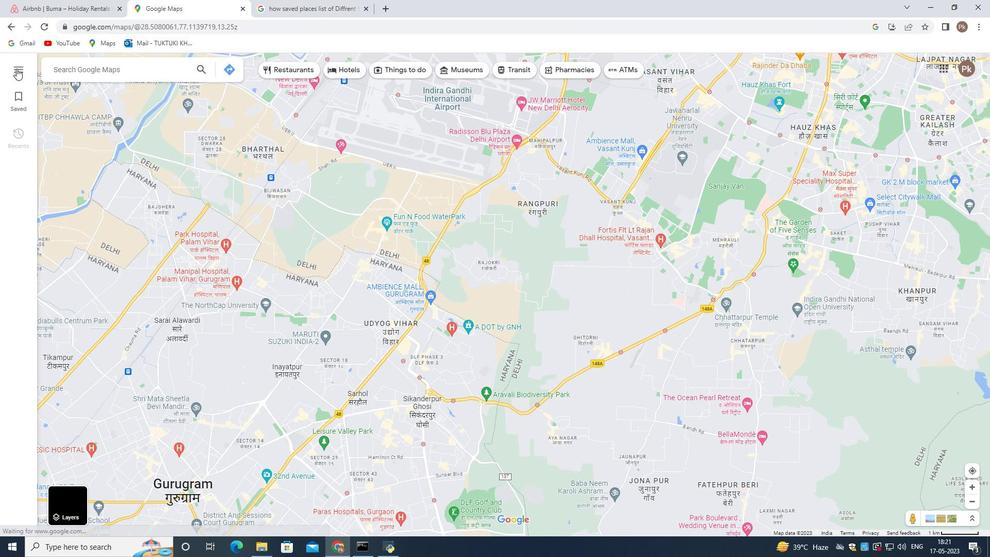 
Action: Mouse moved to (604, 254)
Screenshot: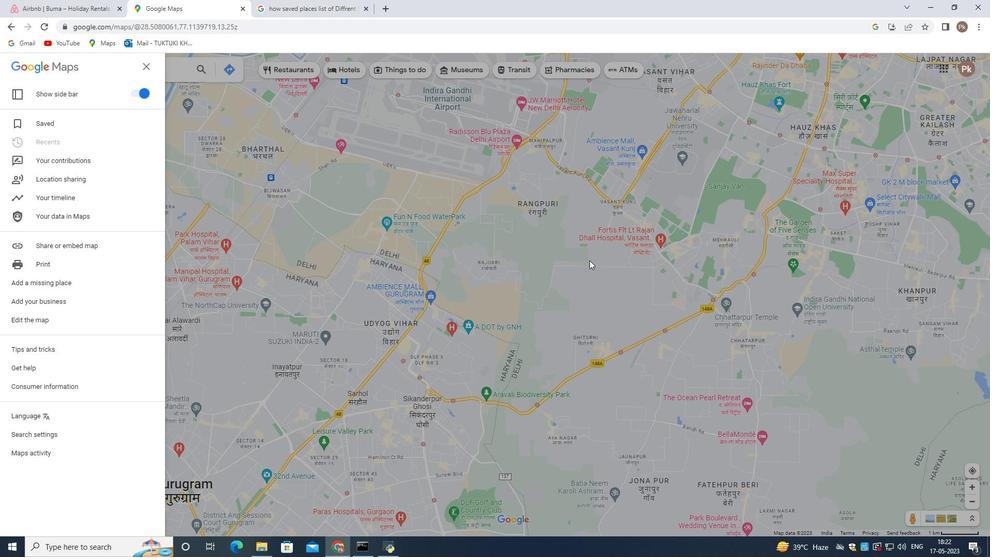 
Action: Mouse pressed left at (604, 254)
Screenshot: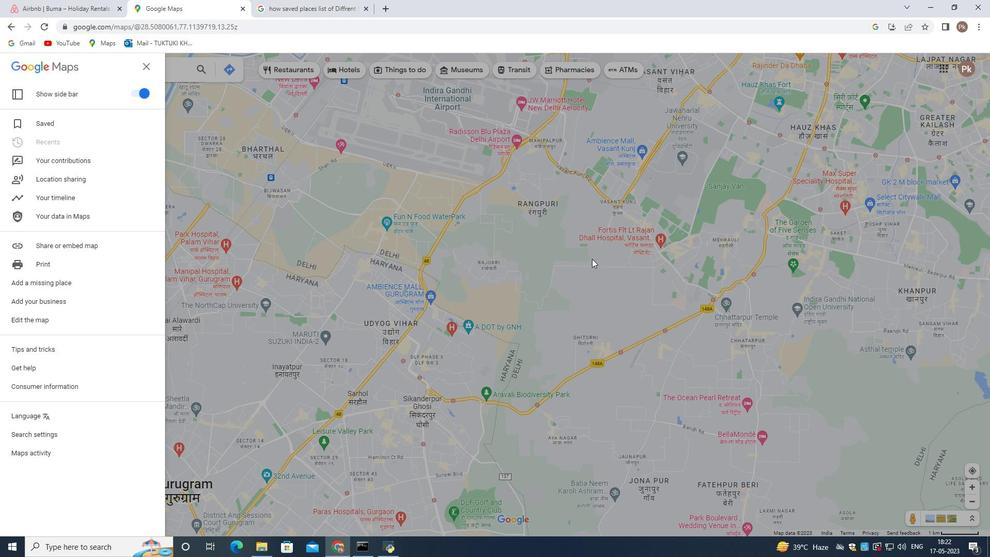 
Action: Mouse moved to (588, 233)
Screenshot: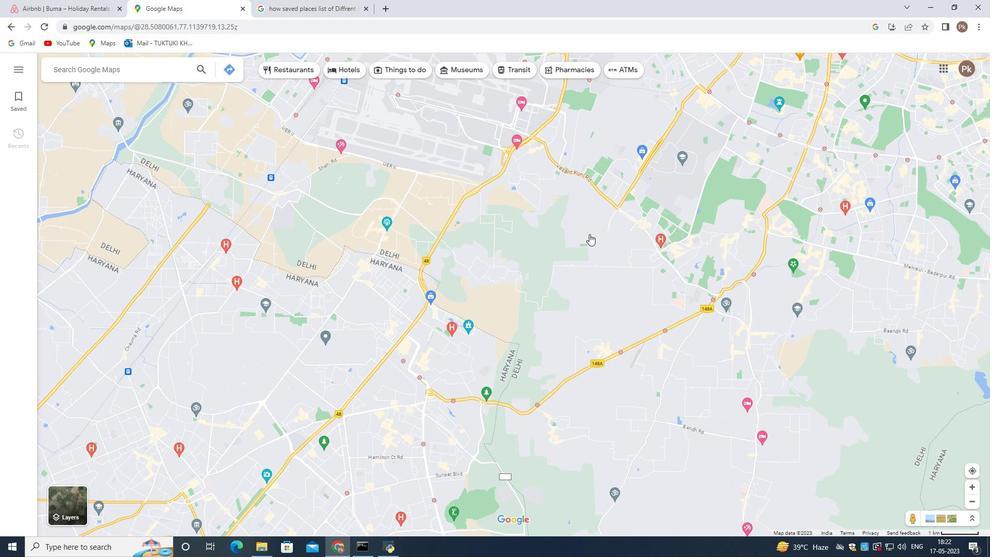 
